 Task: Assign Person0000000101 as Assignee of Child Issue ChildIssue0000000501 of Issue Issue0000000251 in Backlog  in Scrum Project Project0000000051 in Jira. Assign Person0000000101 as Assignee of Child Issue ChildIssue0000000502 of Issue Issue0000000251 in Backlog  in Scrum Project Project0000000051 in Jira. Assign Person0000000101 as Assignee of Child Issue ChildIssue0000000503 of Issue Issue0000000252 in Backlog  in Scrum Project Project0000000051 in Jira. Assign Person0000000101 as Assignee of Child Issue ChildIssue0000000504 of Issue Issue0000000252 in Backlog  in Scrum Project Project0000000051 in Jira. Assign Person0000000101 as Assignee of Child Issue ChildIssue0000000505 of Issue Issue0000000253 in Backlog  in Scrum Project Project0000000051 in Jira
Action: Mouse moved to (223, 76)
Screenshot: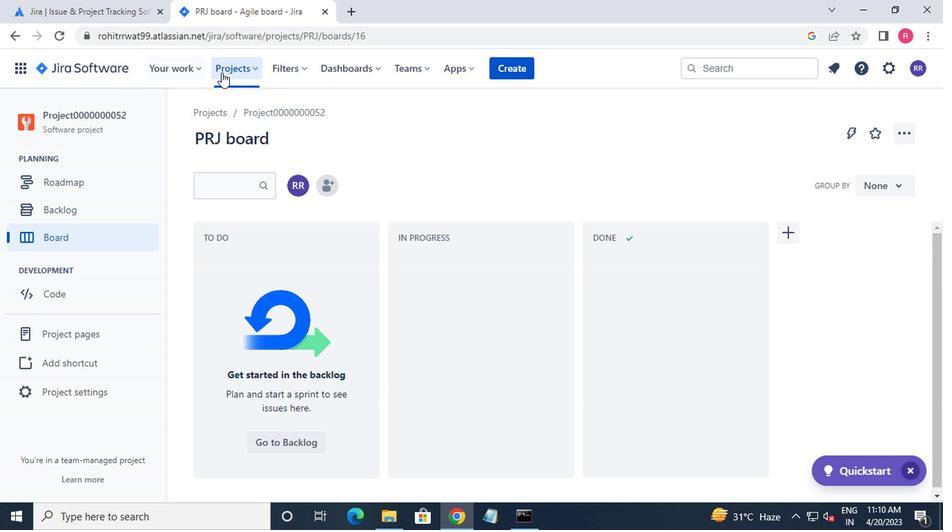 
Action: Mouse pressed left at (223, 76)
Screenshot: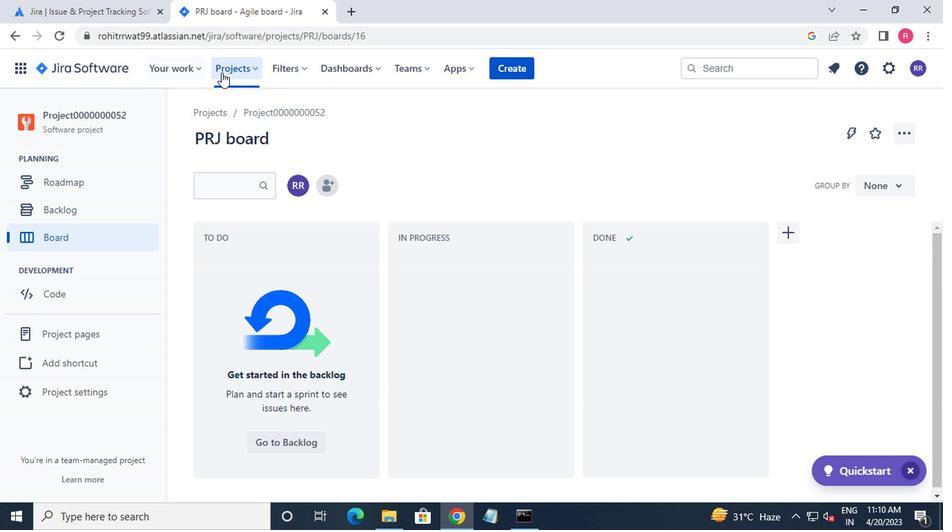 
Action: Mouse moved to (284, 163)
Screenshot: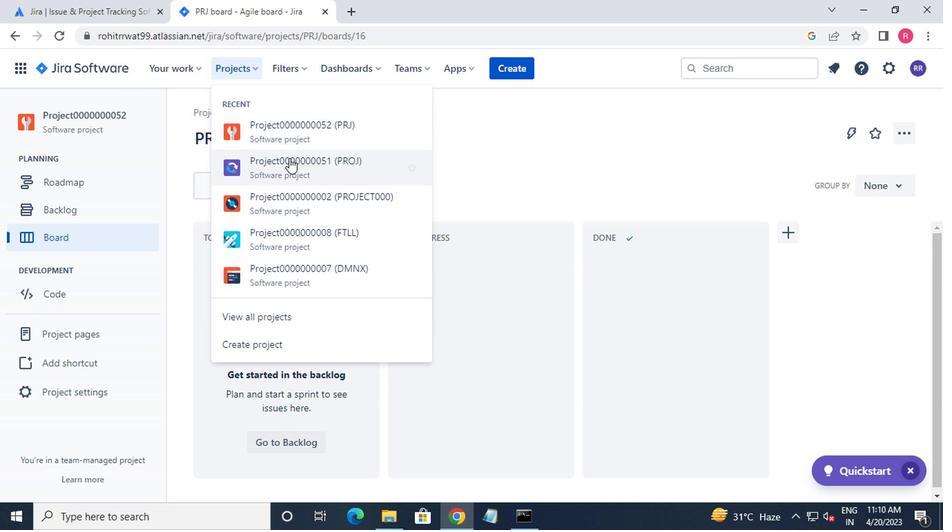
Action: Mouse pressed left at (284, 163)
Screenshot: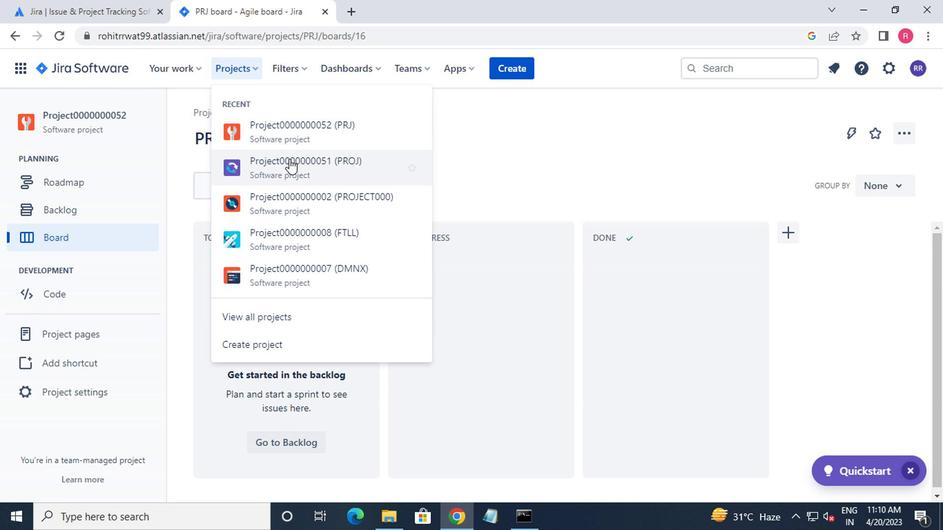 
Action: Mouse moved to (86, 204)
Screenshot: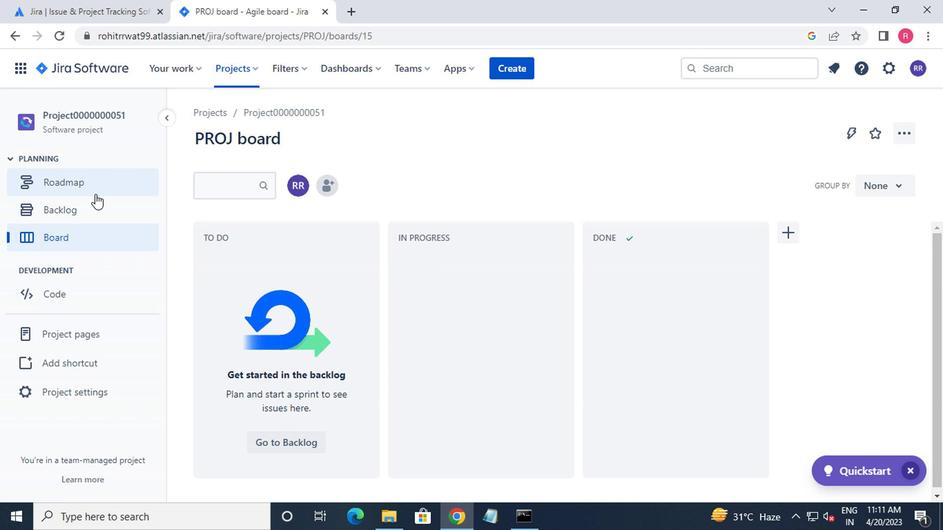 
Action: Mouse pressed left at (86, 204)
Screenshot: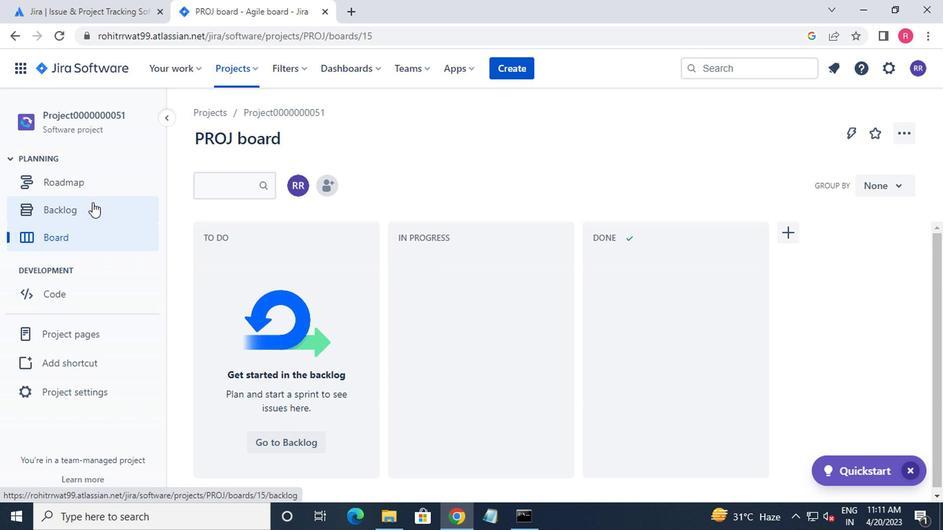 
Action: Mouse moved to (231, 271)
Screenshot: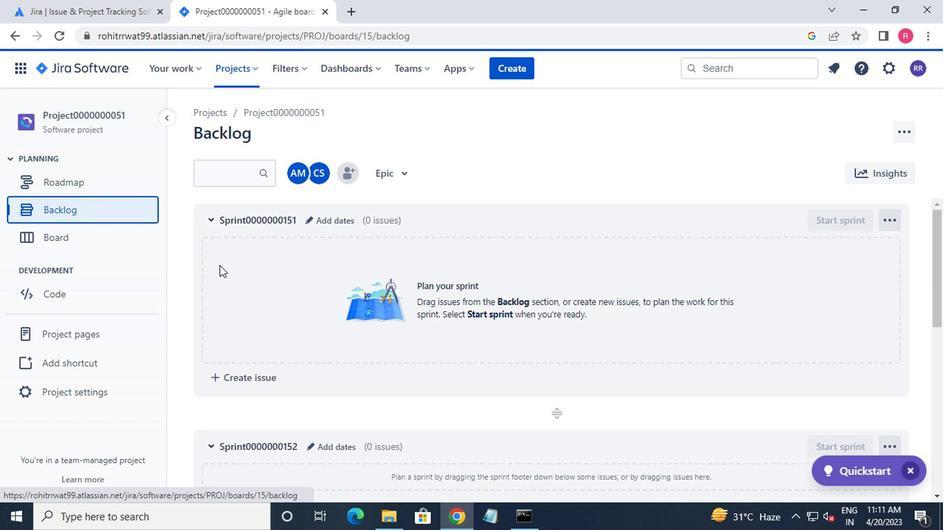 
Action: Mouse scrolled (231, 270) with delta (0, 0)
Screenshot: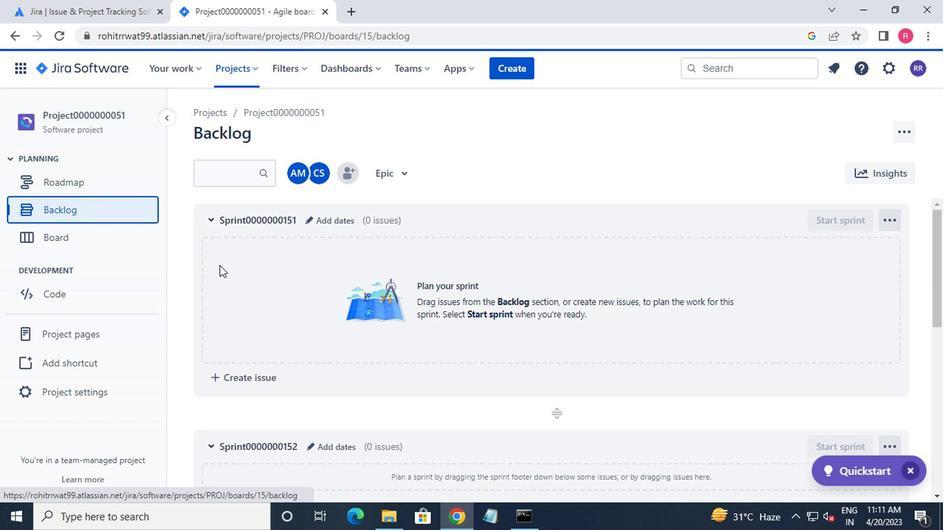 
Action: Mouse moved to (238, 274)
Screenshot: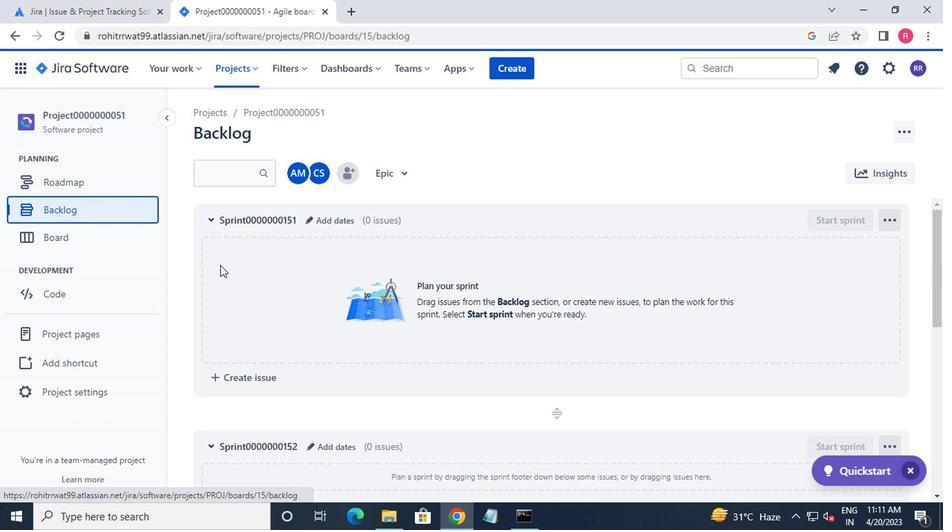 
Action: Mouse scrolled (238, 273) with delta (0, 0)
Screenshot: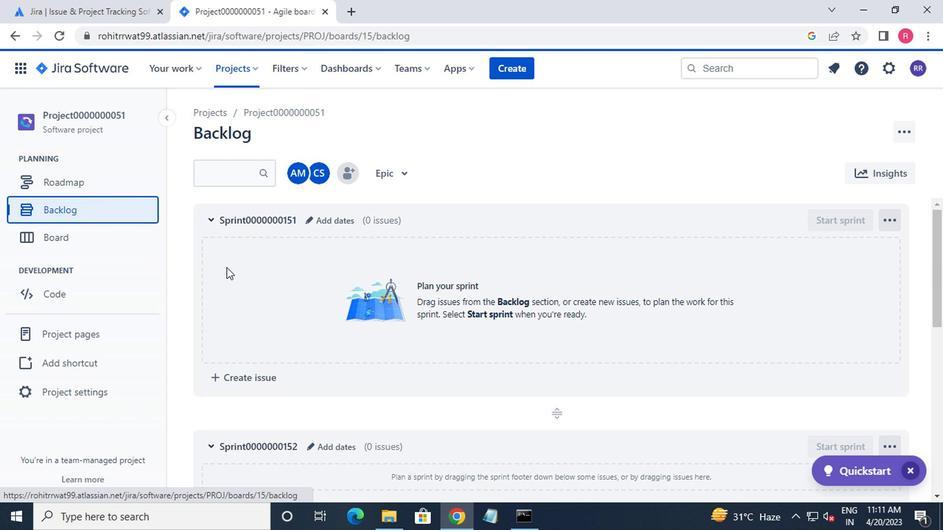 
Action: Mouse moved to (249, 276)
Screenshot: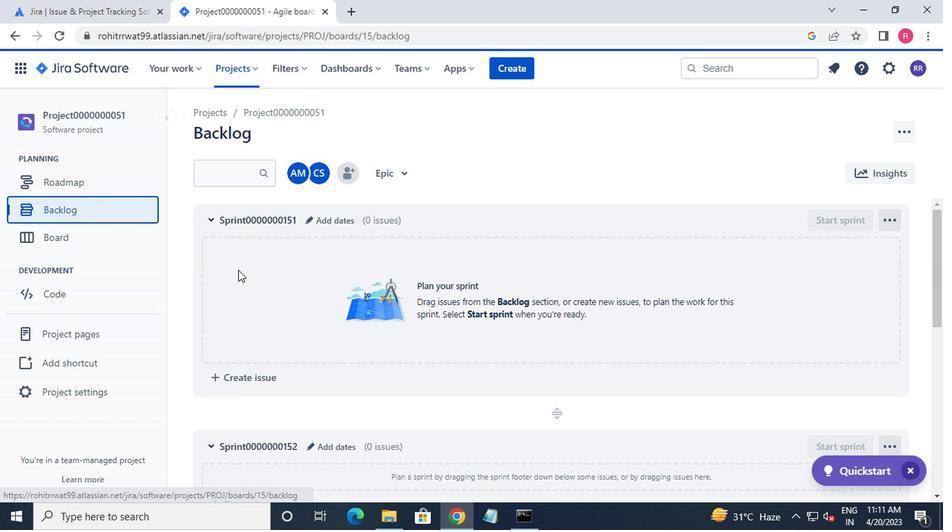 
Action: Mouse scrolled (249, 276) with delta (0, 0)
Screenshot: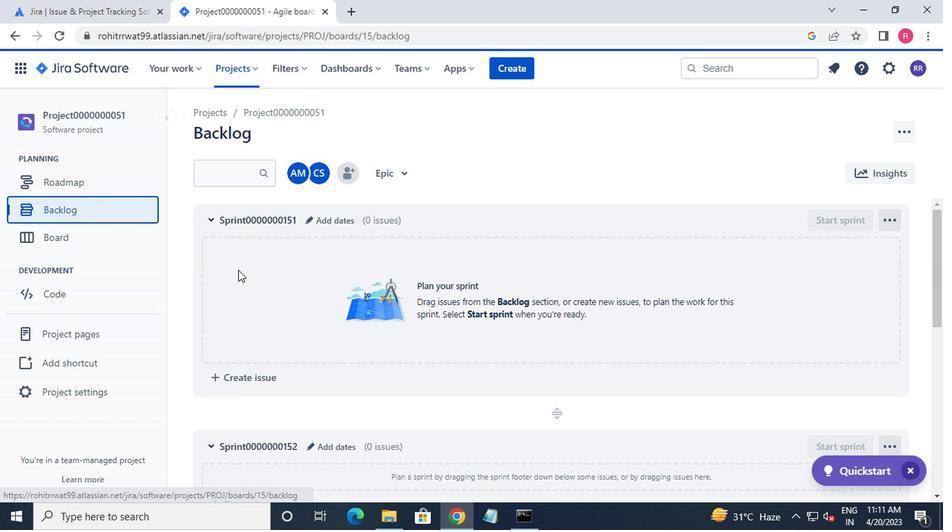 
Action: Mouse moved to (309, 273)
Screenshot: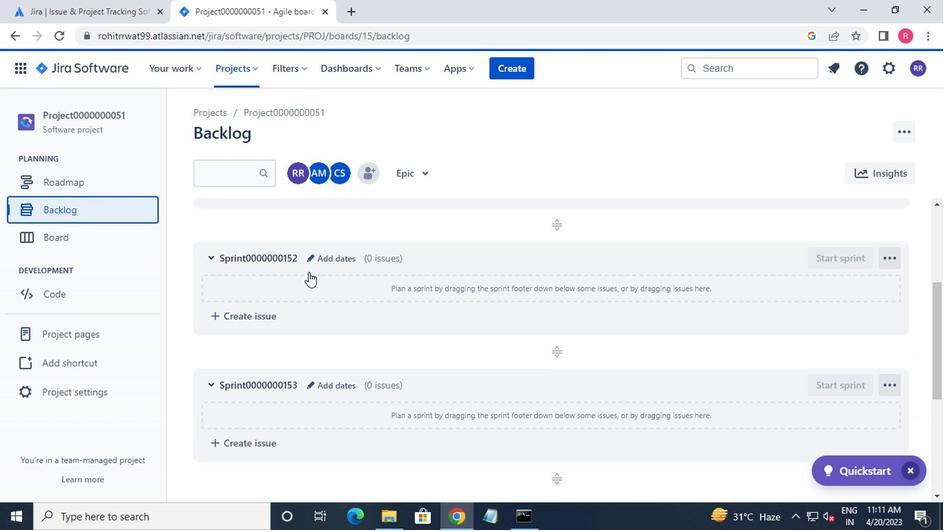 
Action: Mouse scrolled (309, 272) with delta (0, 0)
Screenshot: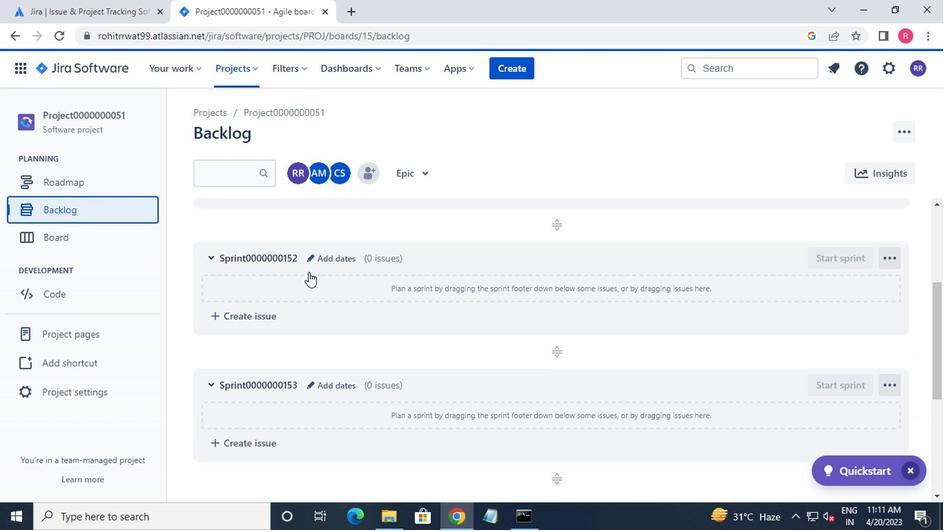 
Action: Mouse moved to (310, 273)
Screenshot: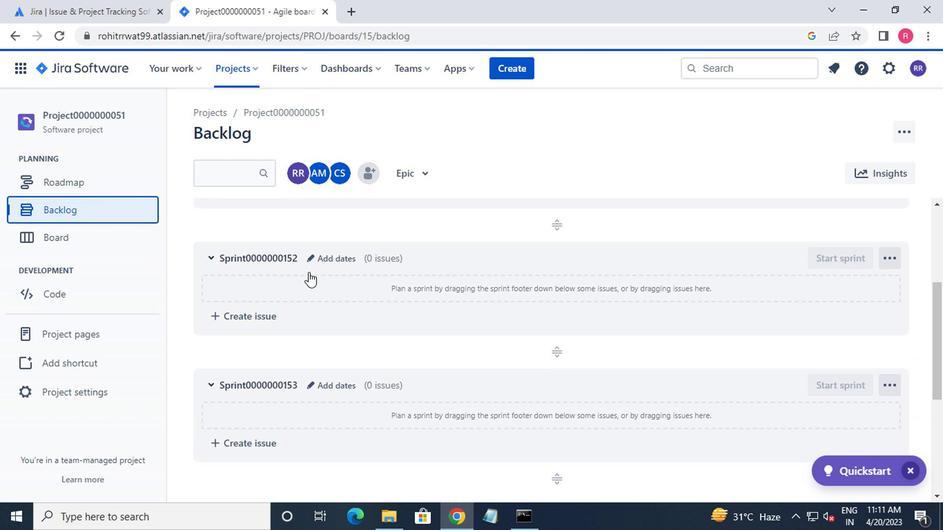 
Action: Mouse scrolled (310, 272) with delta (0, 0)
Screenshot: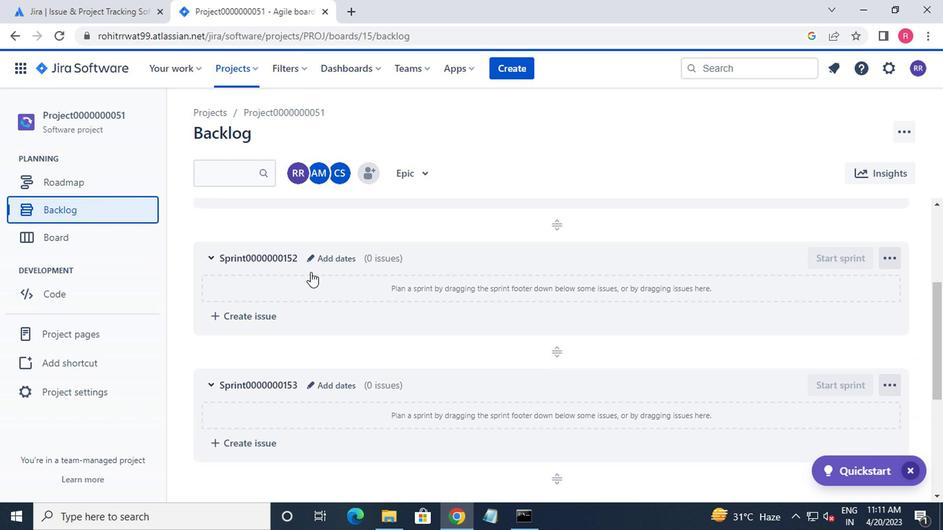 
Action: Mouse moved to (311, 273)
Screenshot: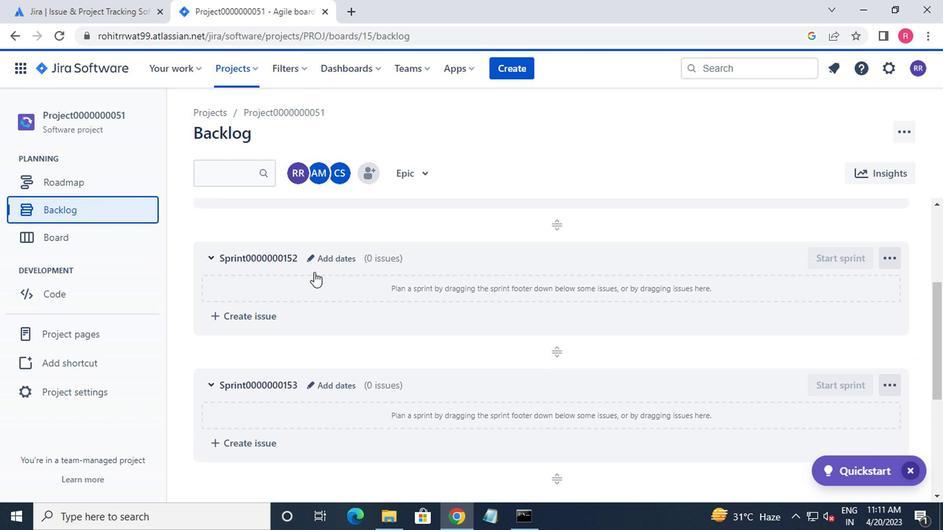 
Action: Mouse scrolled (311, 272) with delta (0, 0)
Screenshot: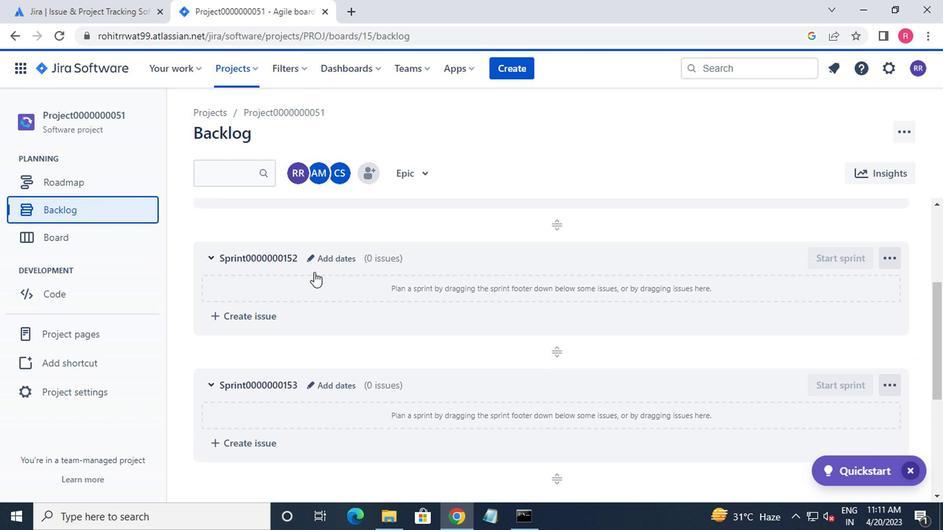 
Action: Mouse moved to (315, 275)
Screenshot: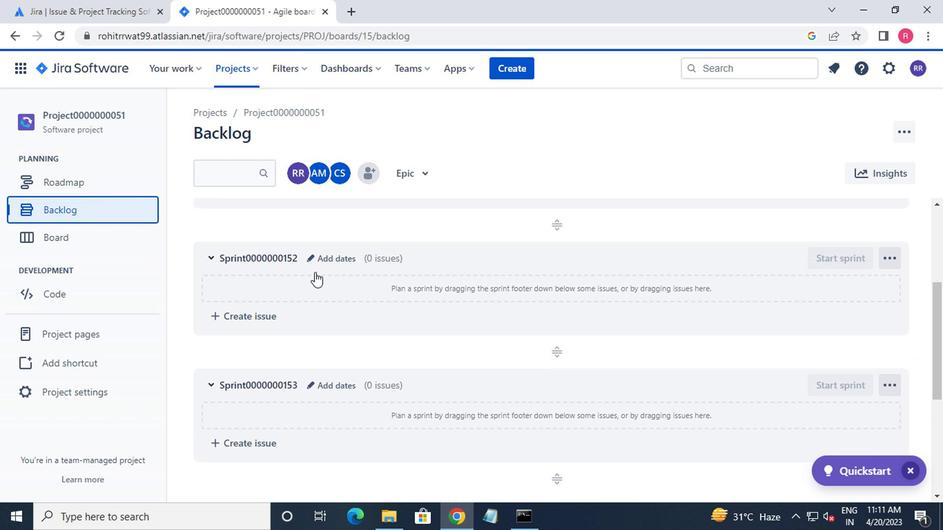 
Action: Mouse scrolled (315, 274) with delta (0, 0)
Screenshot: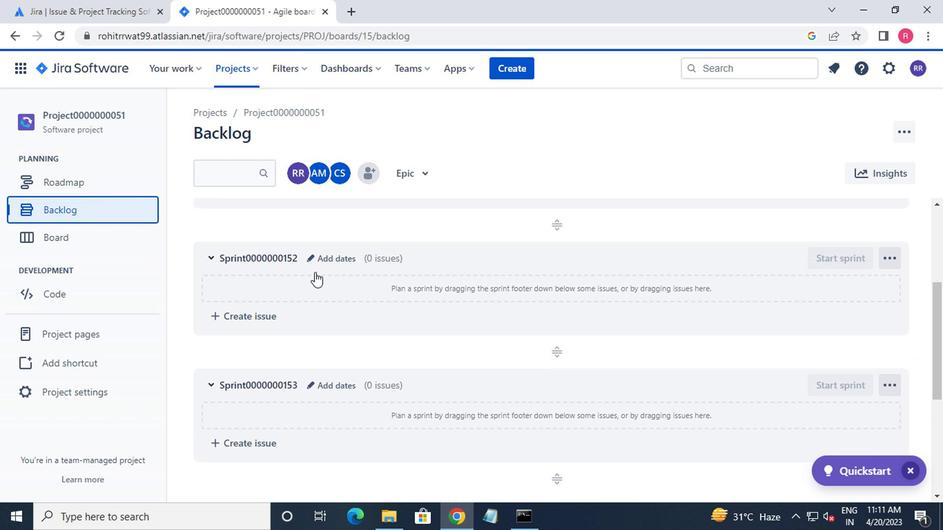
Action: Mouse moved to (317, 275)
Screenshot: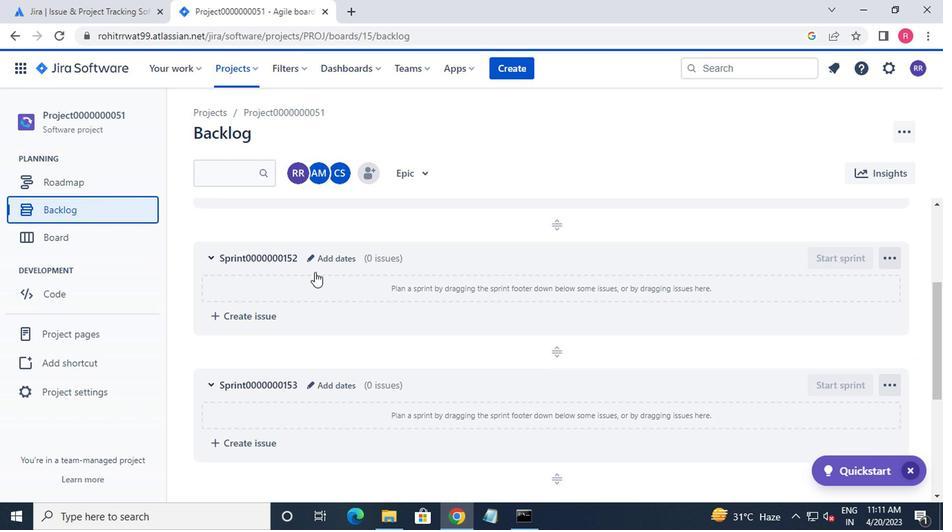 
Action: Mouse scrolled (317, 274) with delta (0, 0)
Screenshot: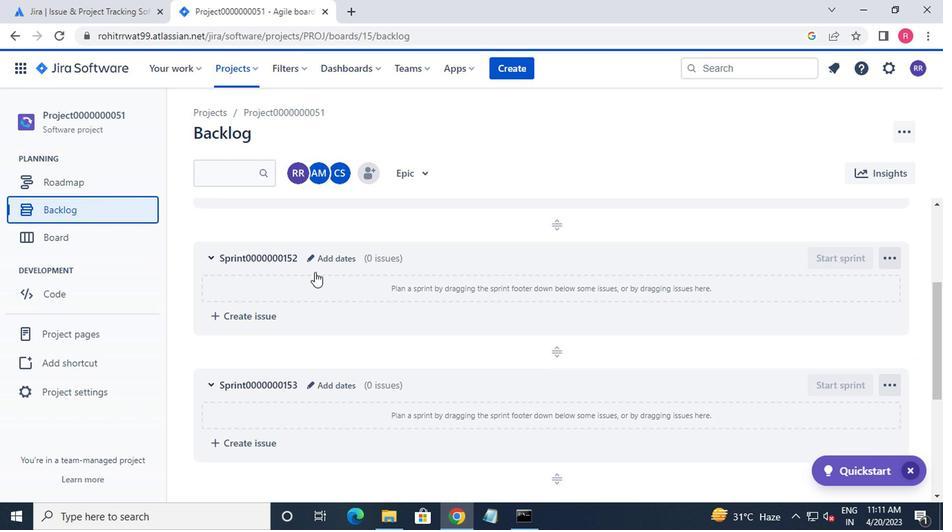 
Action: Mouse moved to (331, 271)
Screenshot: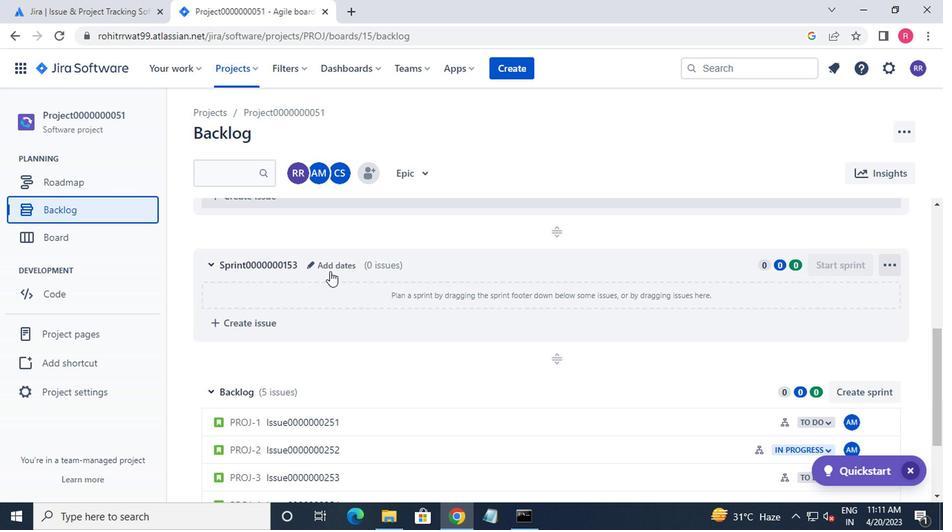 
Action: Mouse scrolled (331, 270) with delta (0, 0)
Screenshot: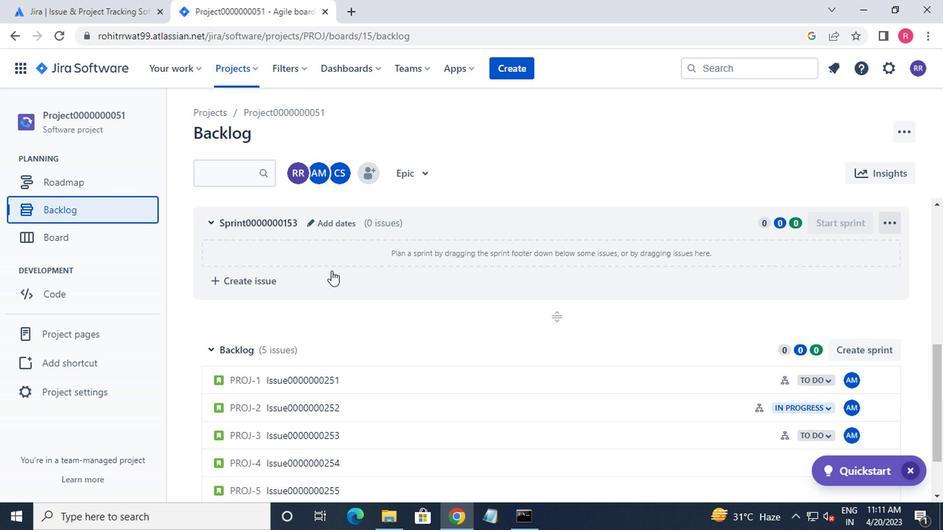 
Action: Mouse moved to (333, 271)
Screenshot: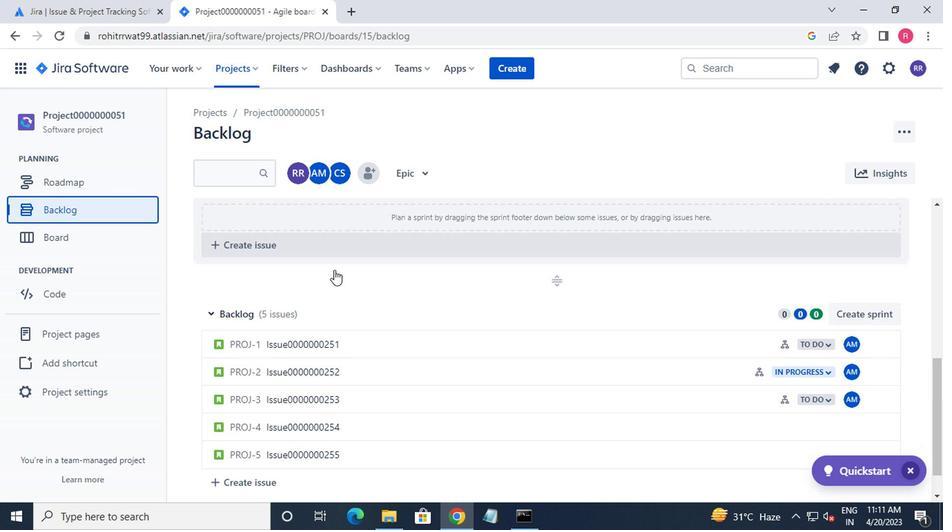 
Action: Mouse scrolled (333, 270) with delta (0, 0)
Screenshot: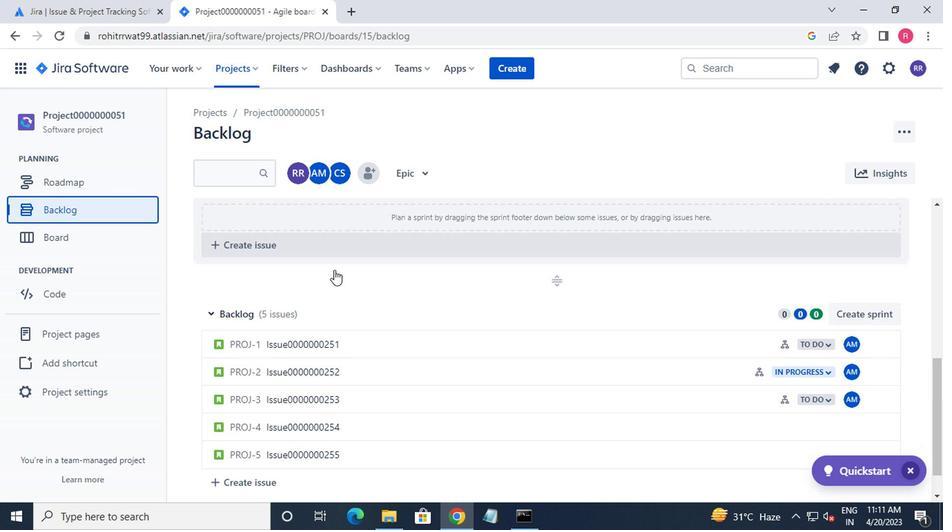 
Action: Mouse moved to (334, 272)
Screenshot: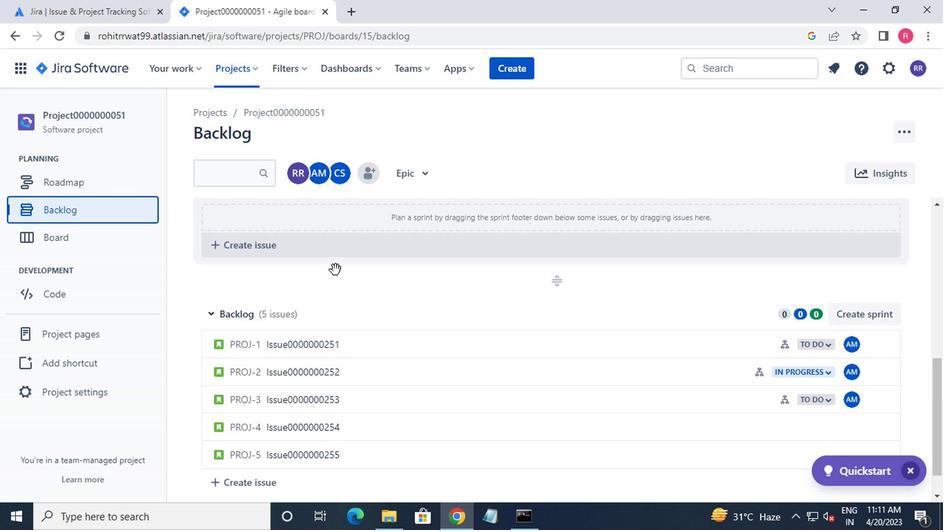 
Action: Mouse scrolled (334, 272) with delta (0, 0)
Screenshot: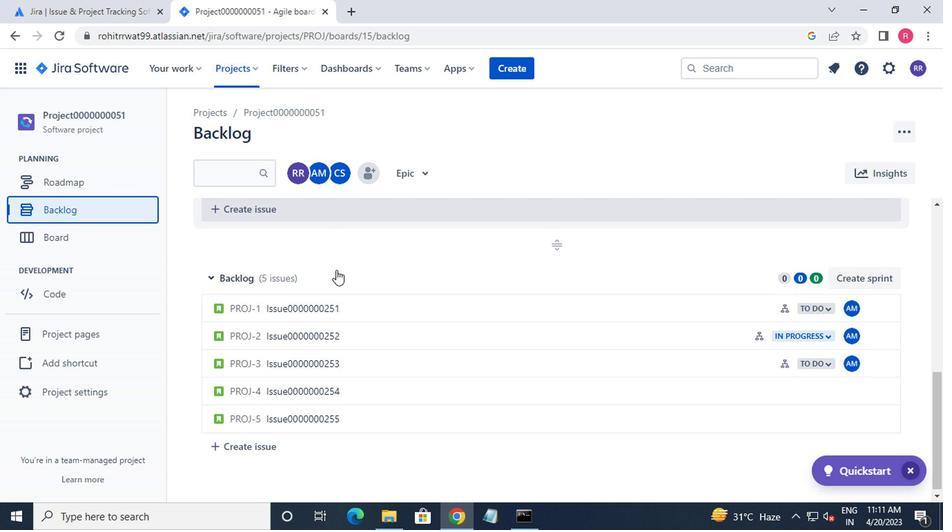 
Action: Mouse moved to (634, 310)
Screenshot: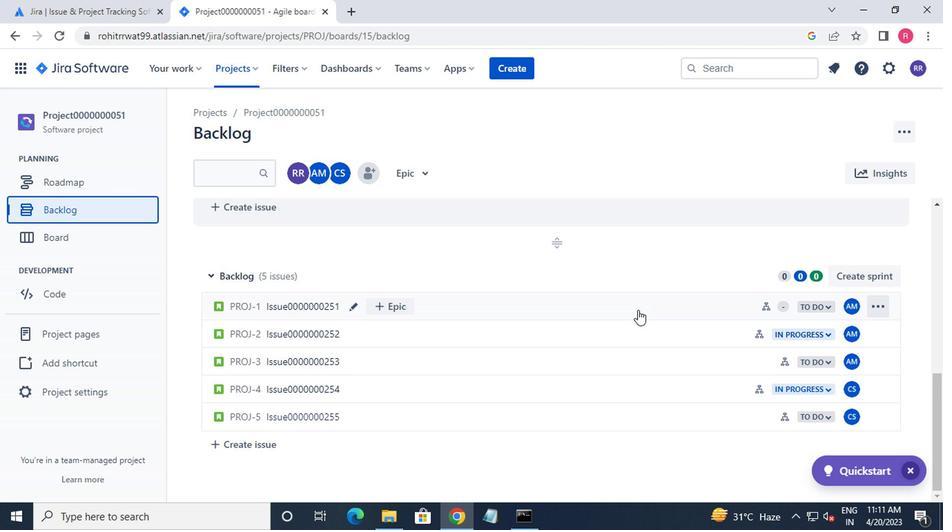 
Action: Mouse pressed left at (634, 310)
Screenshot: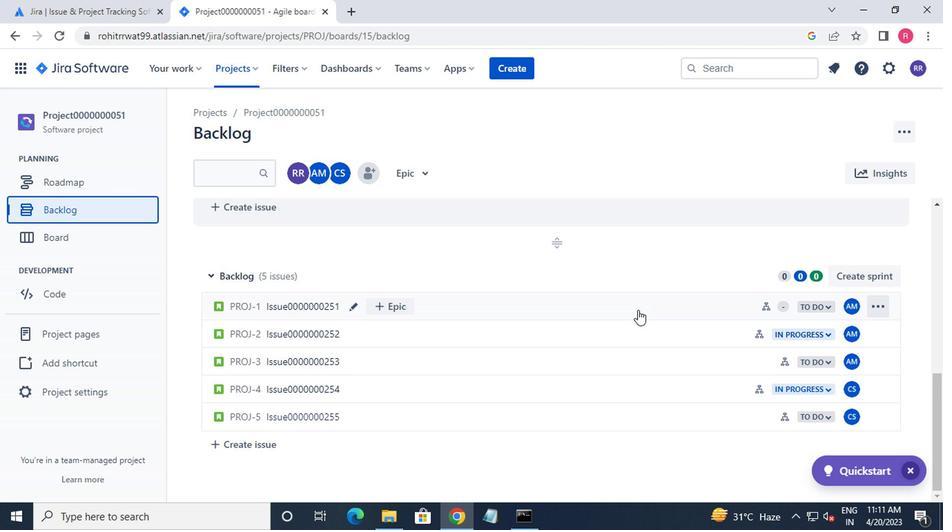 
Action: Mouse moved to (699, 282)
Screenshot: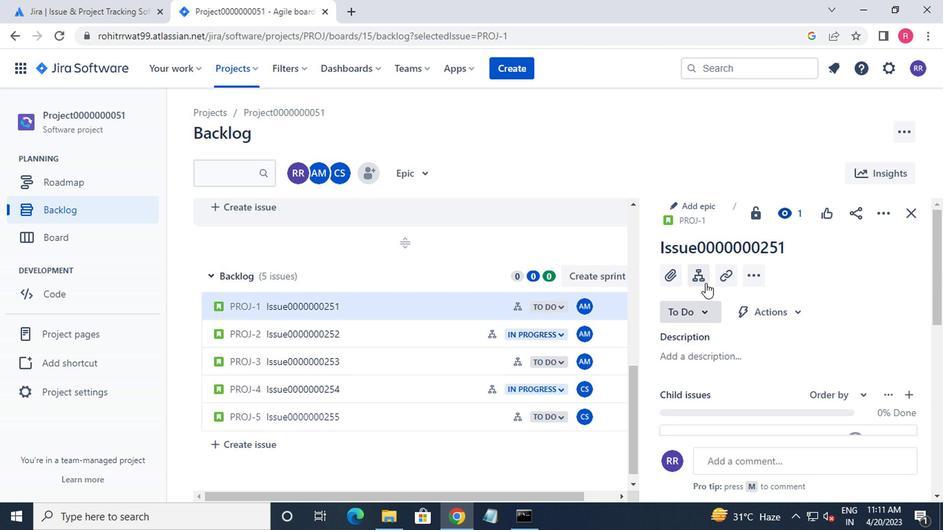 
Action: Mouse pressed left at (699, 282)
Screenshot: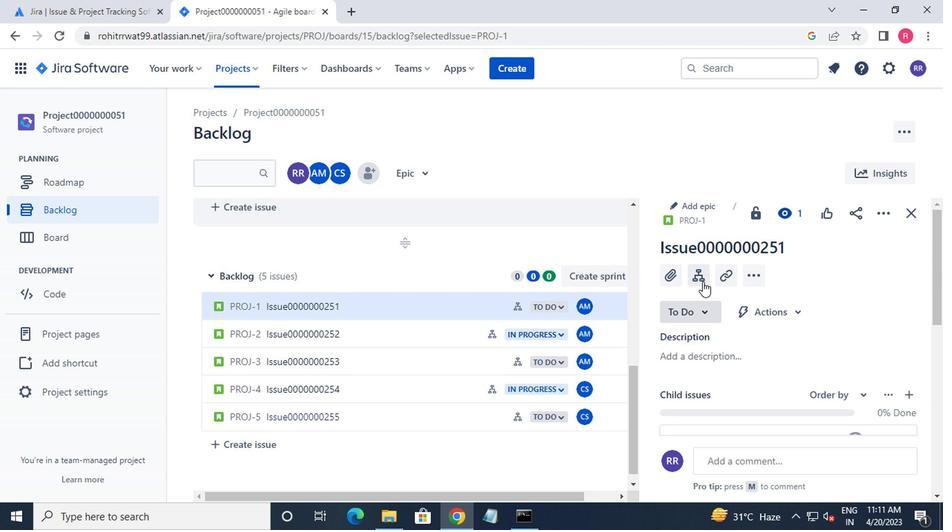 
Action: Mouse moved to (860, 275)
Screenshot: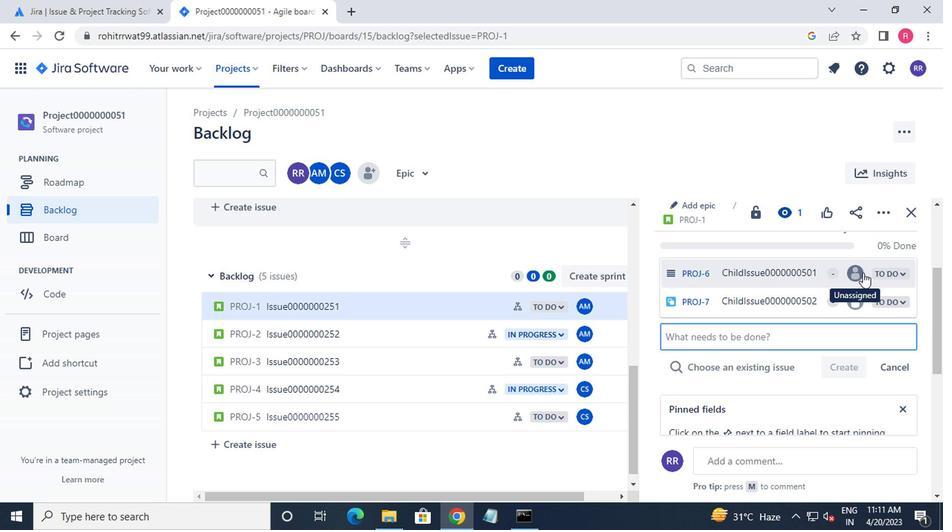 
Action: Mouse pressed left at (860, 275)
Screenshot: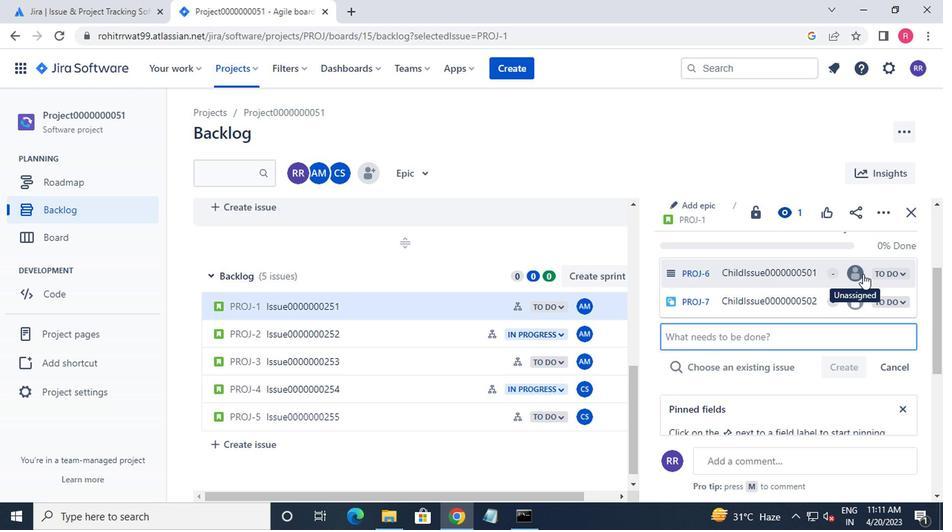 
Action: Mouse moved to (757, 306)
Screenshot: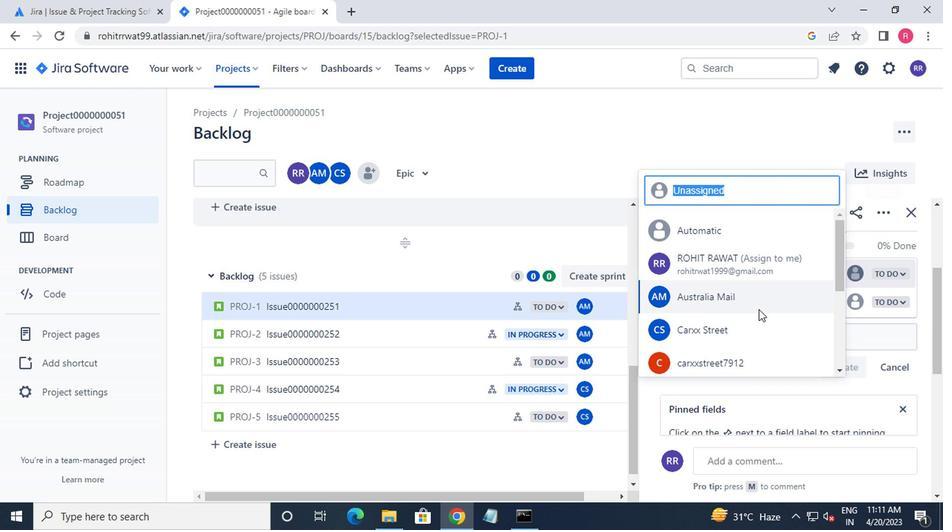 
Action: Mouse pressed left at (757, 306)
Screenshot: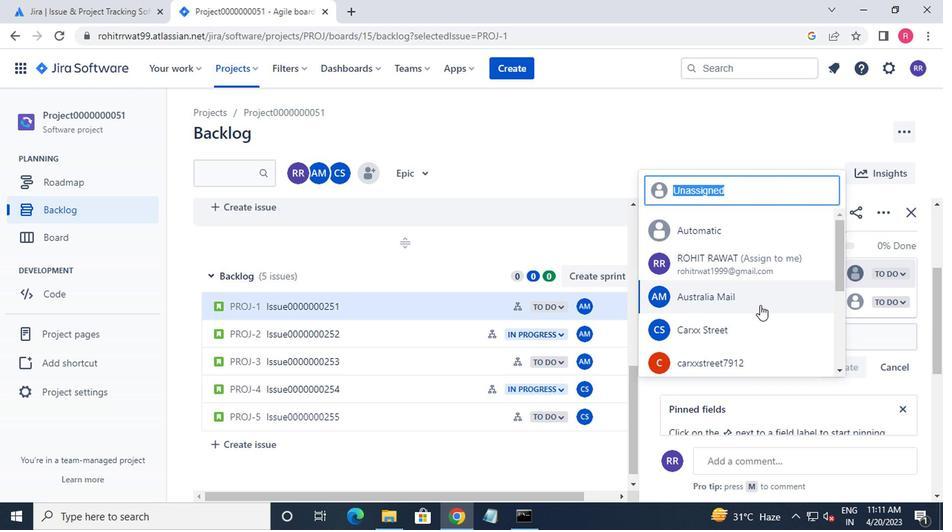 
Action: Mouse moved to (854, 308)
Screenshot: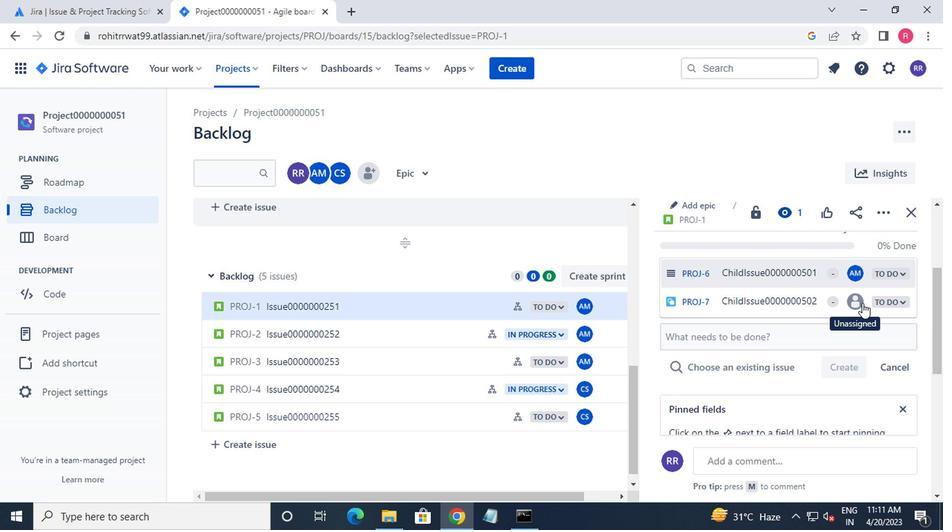 
Action: Mouse pressed left at (854, 308)
Screenshot: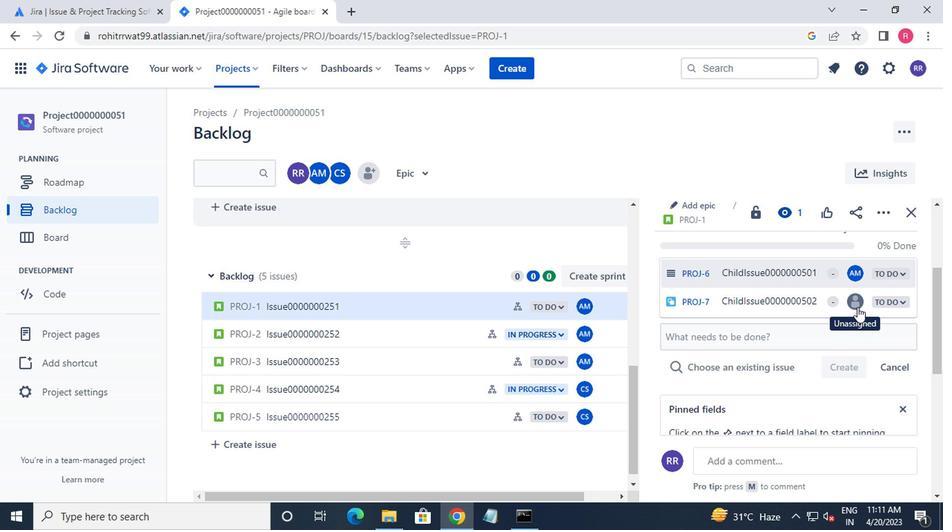 
Action: Mouse moved to (787, 325)
Screenshot: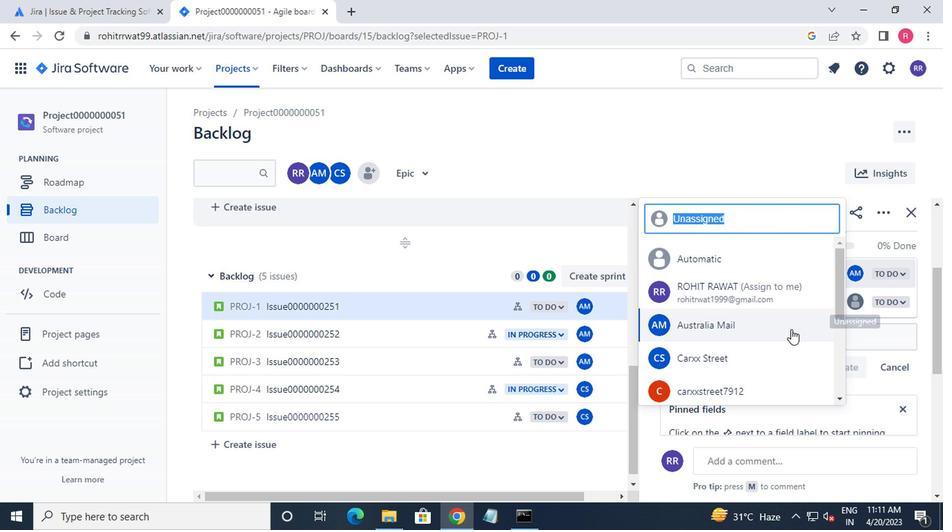 
Action: Mouse pressed left at (787, 325)
Screenshot: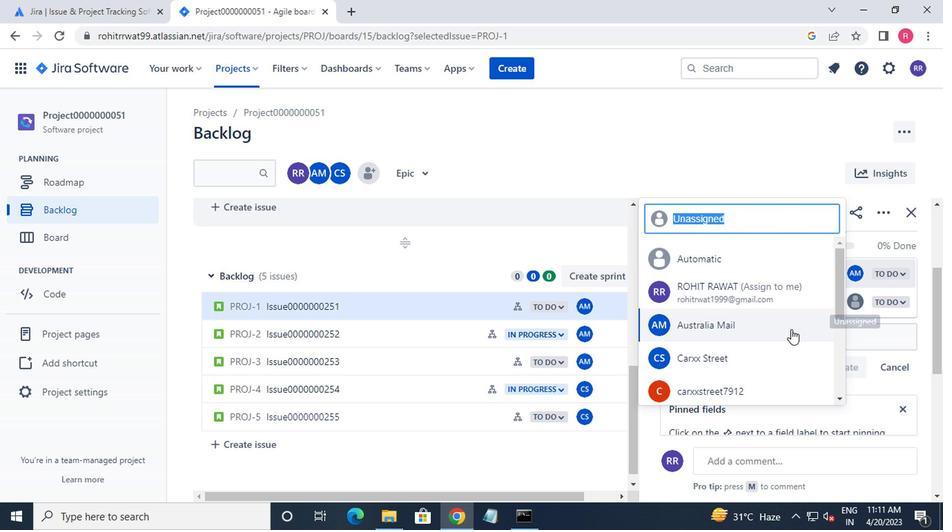 
Action: Mouse moved to (441, 336)
Screenshot: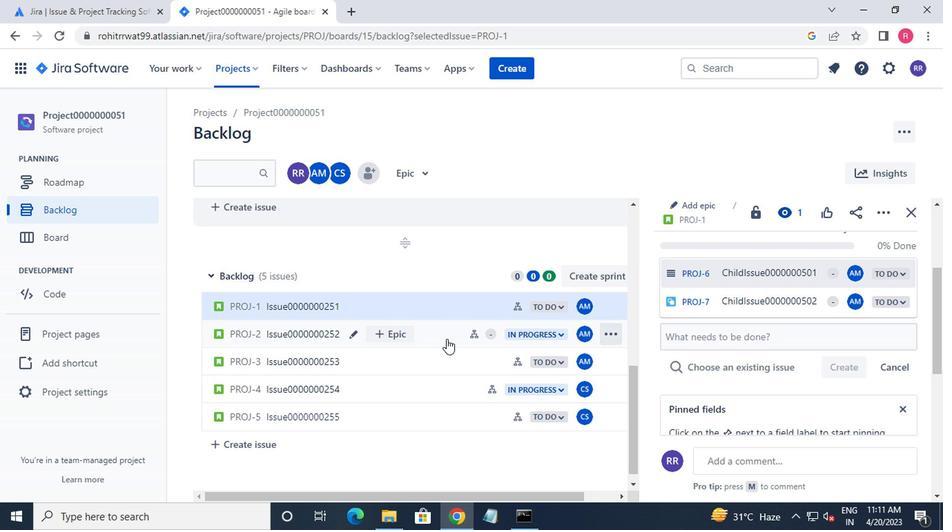 
Action: Mouse pressed left at (441, 336)
Screenshot: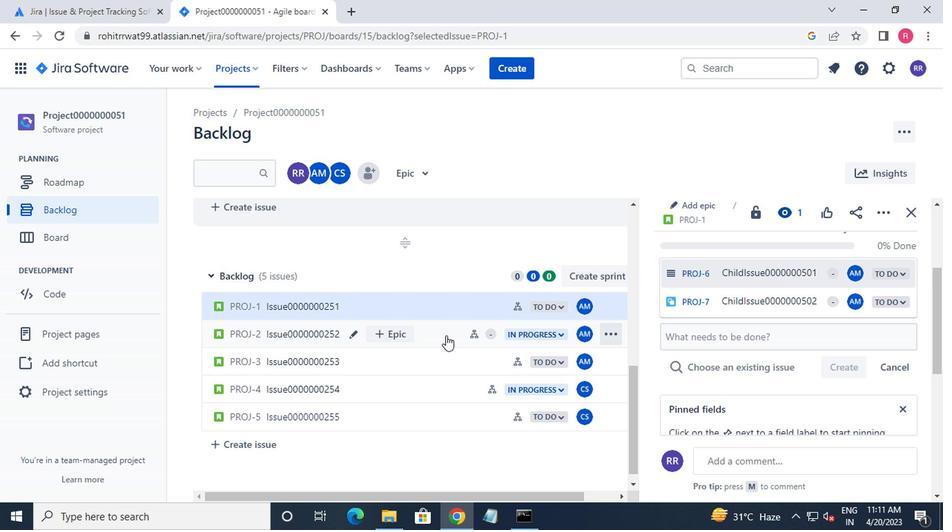 
Action: Mouse moved to (688, 278)
Screenshot: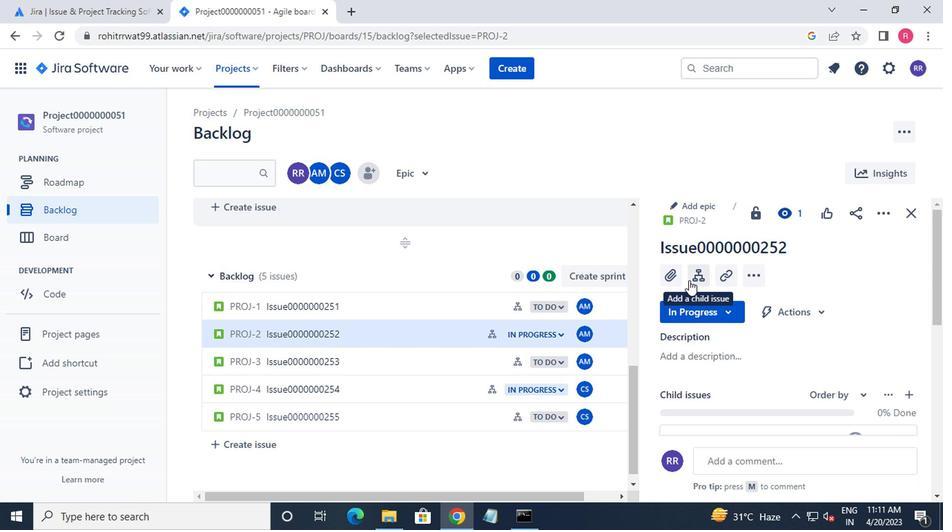 
Action: Mouse pressed left at (688, 278)
Screenshot: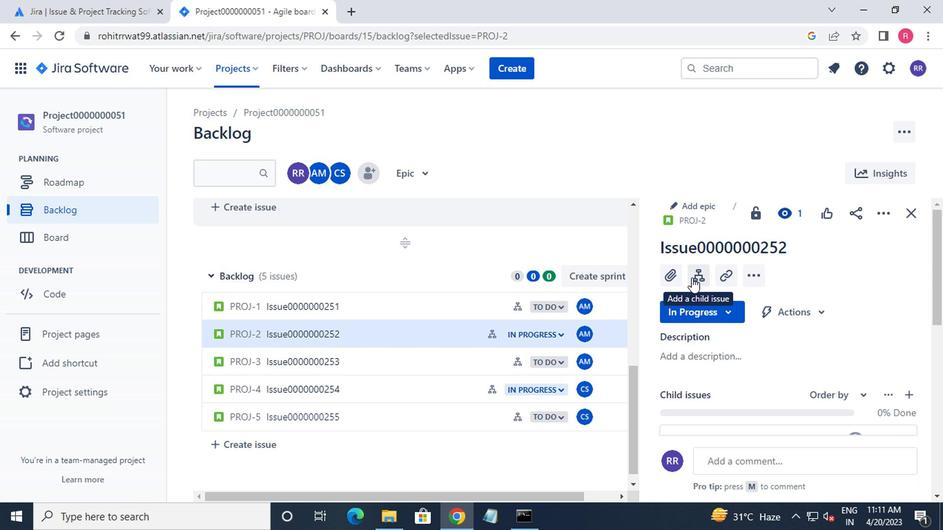 
Action: Mouse moved to (857, 284)
Screenshot: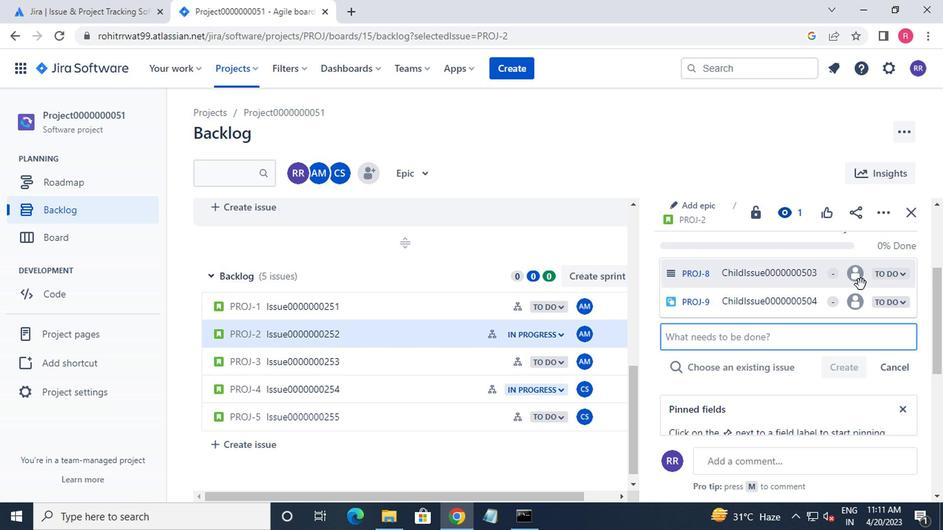 
Action: Mouse pressed left at (857, 284)
Screenshot: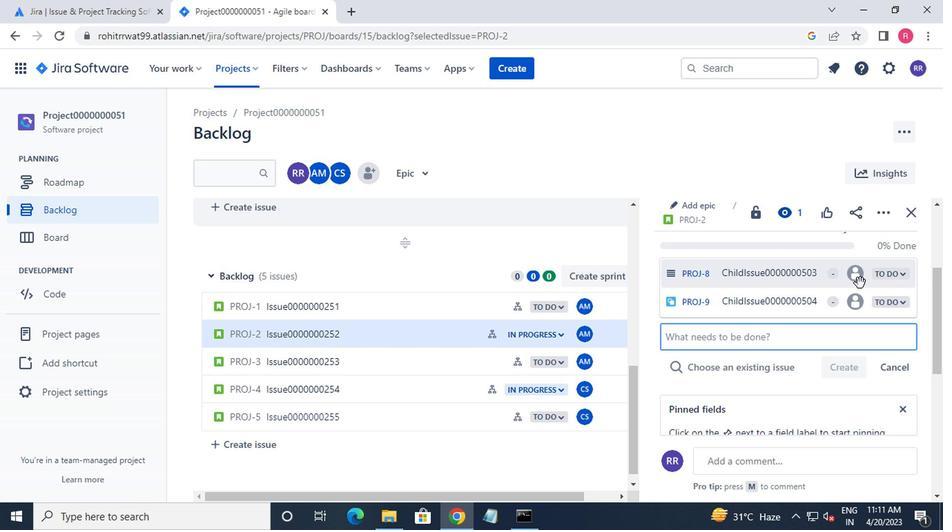 
Action: Mouse moved to (905, 218)
Screenshot: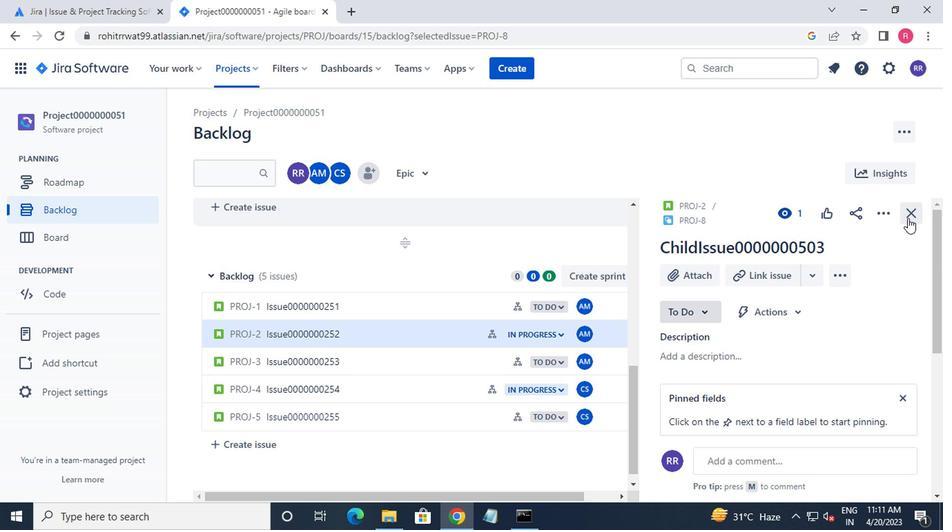 
Action: Mouse pressed left at (905, 218)
Screenshot: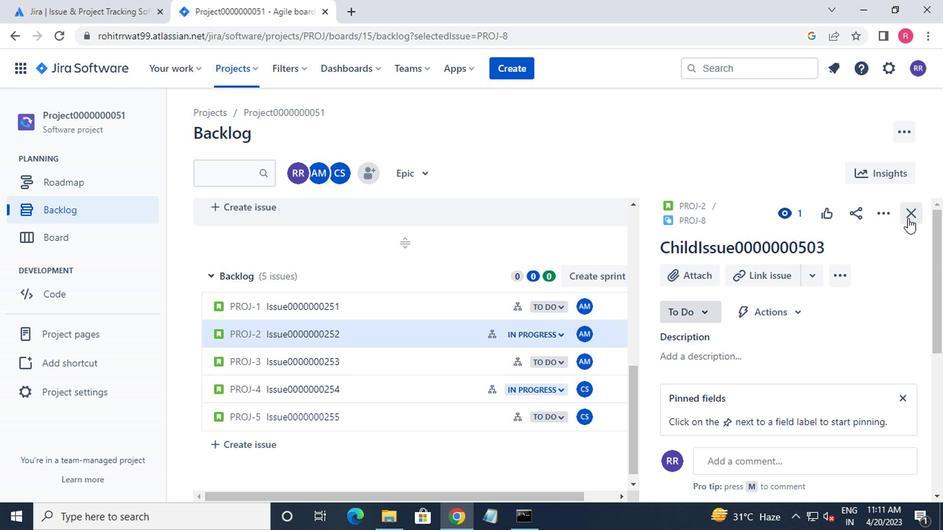 
Action: Mouse moved to (497, 333)
Screenshot: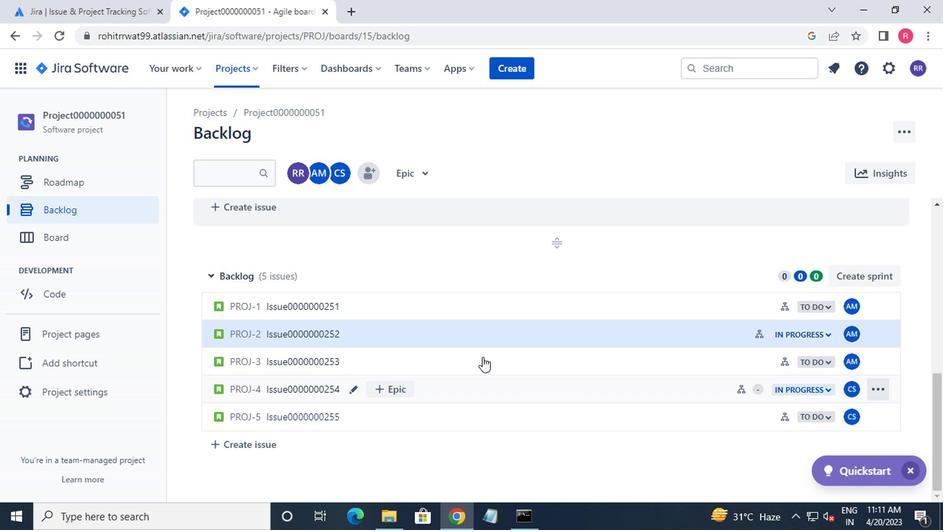 
Action: Mouse pressed left at (497, 333)
Screenshot: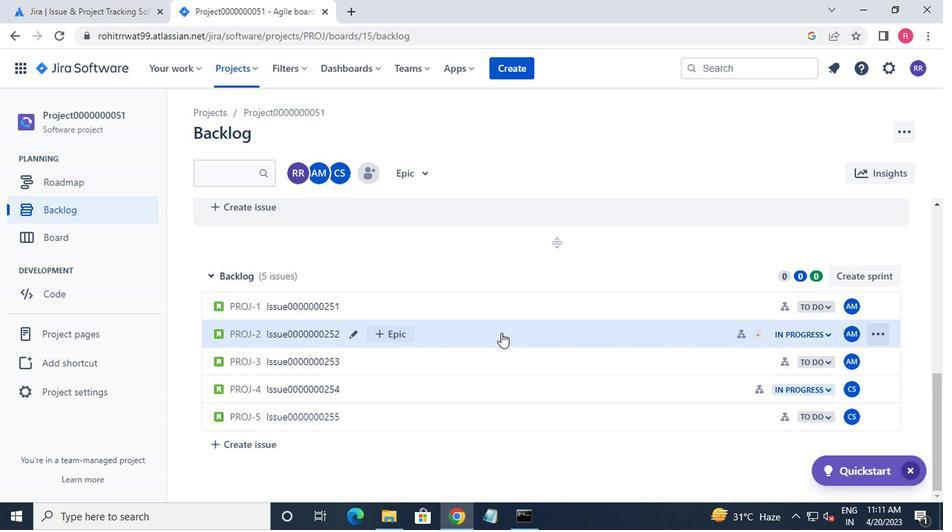 
Action: Mouse moved to (692, 278)
Screenshot: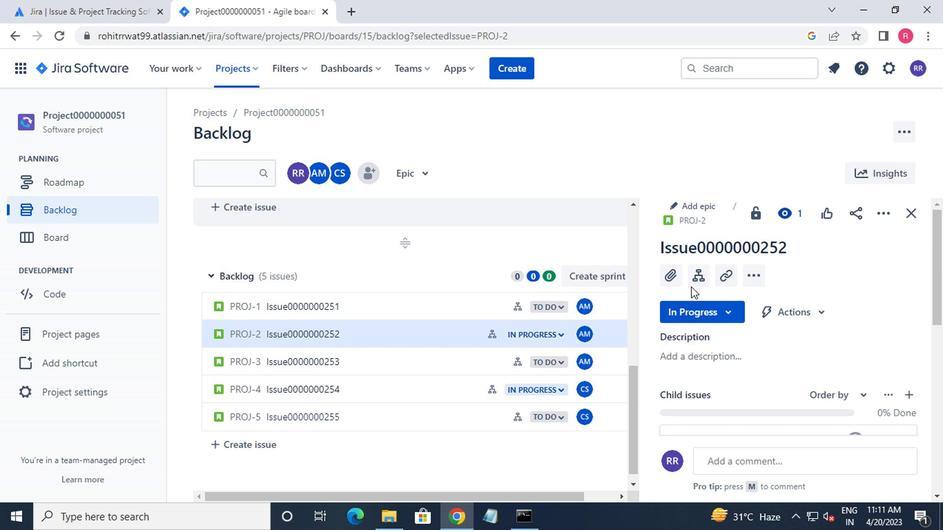 
Action: Mouse pressed left at (692, 278)
Screenshot: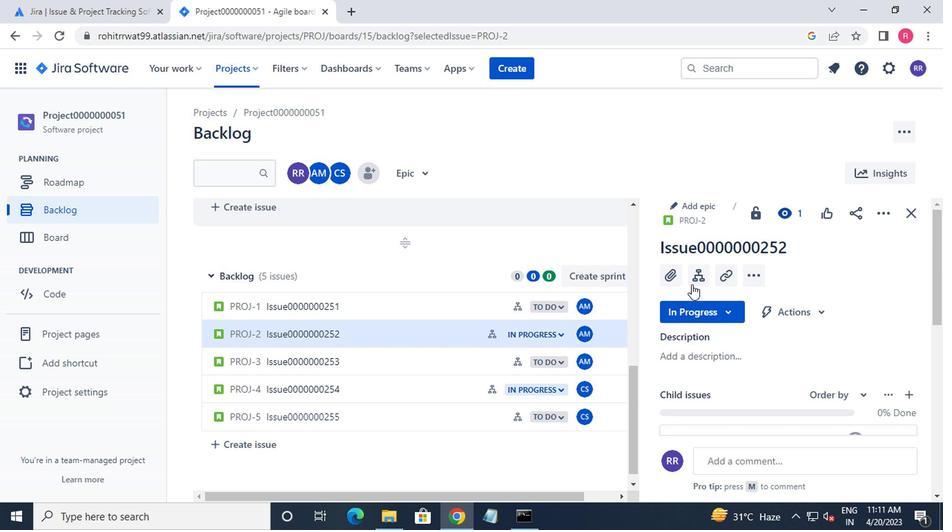 
Action: Mouse moved to (851, 283)
Screenshot: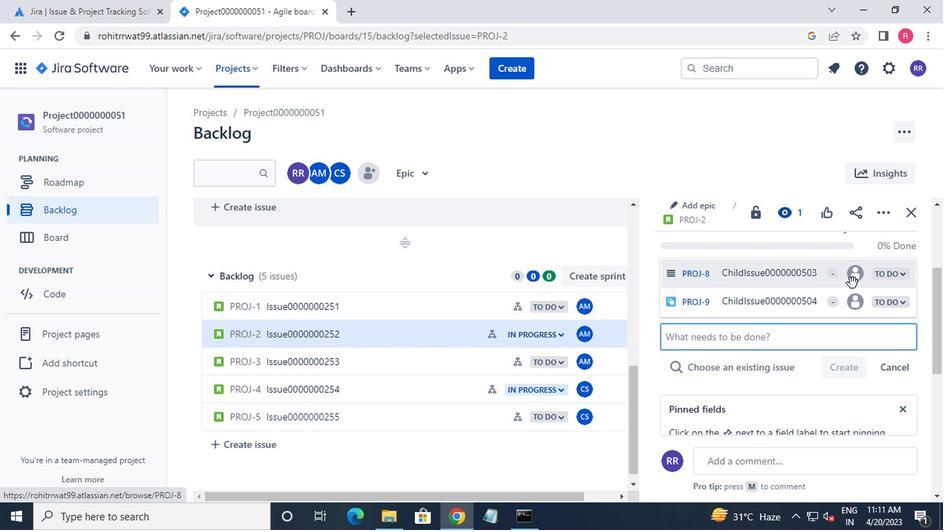 
Action: Mouse pressed left at (851, 283)
Screenshot: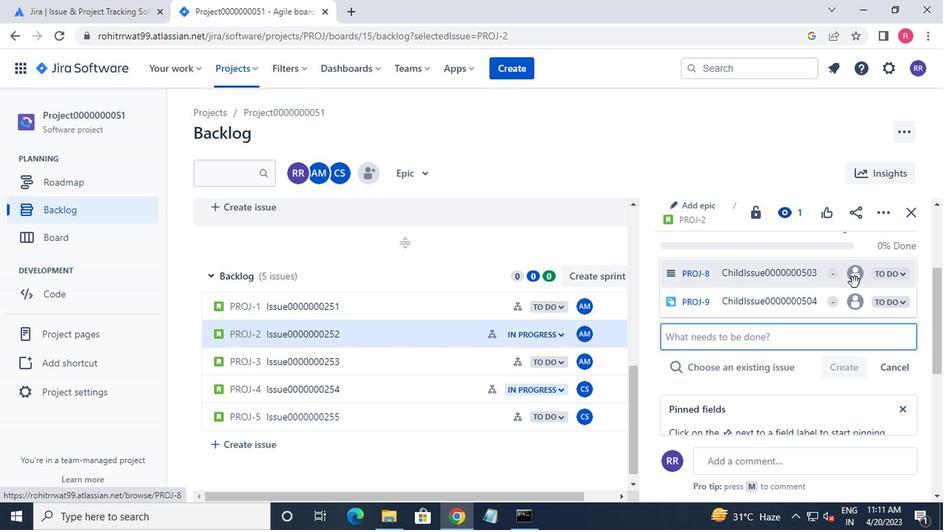 
Action: Mouse moved to (713, 302)
Screenshot: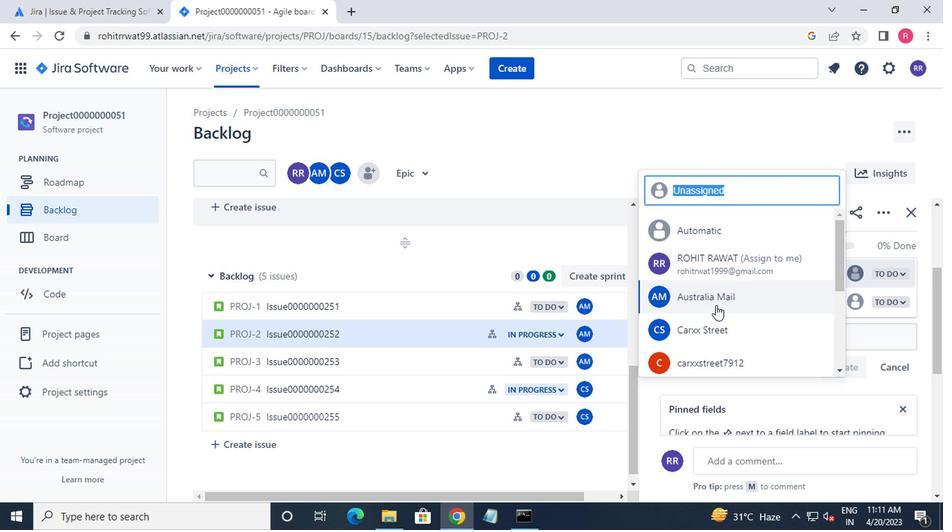 
Action: Mouse pressed left at (713, 302)
Screenshot: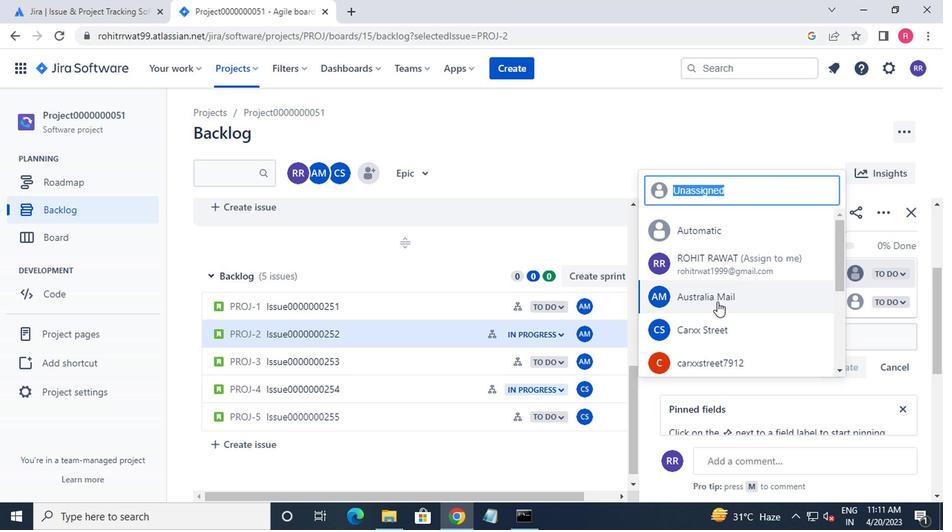 
Action: Mouse moved to (856, 312)
Screenshot: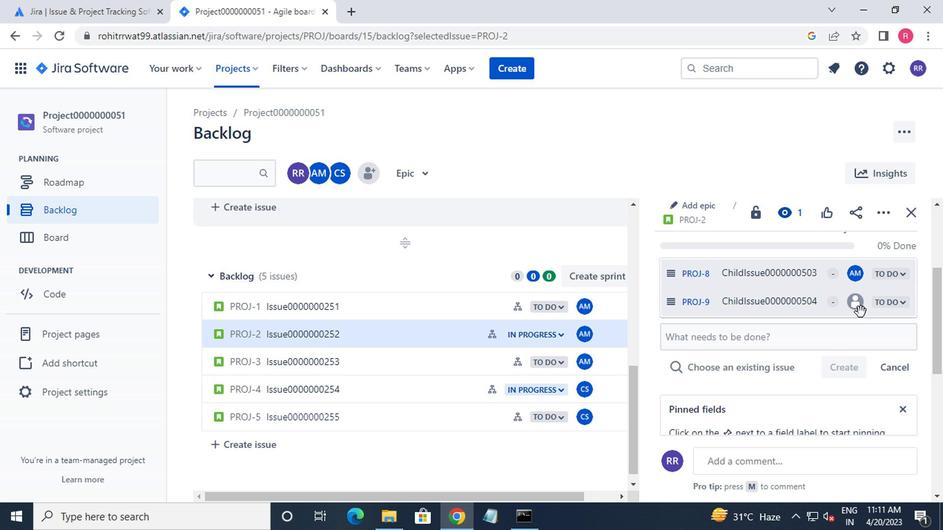
Action: Mouse pressed left at (856, 312)
Screenshot: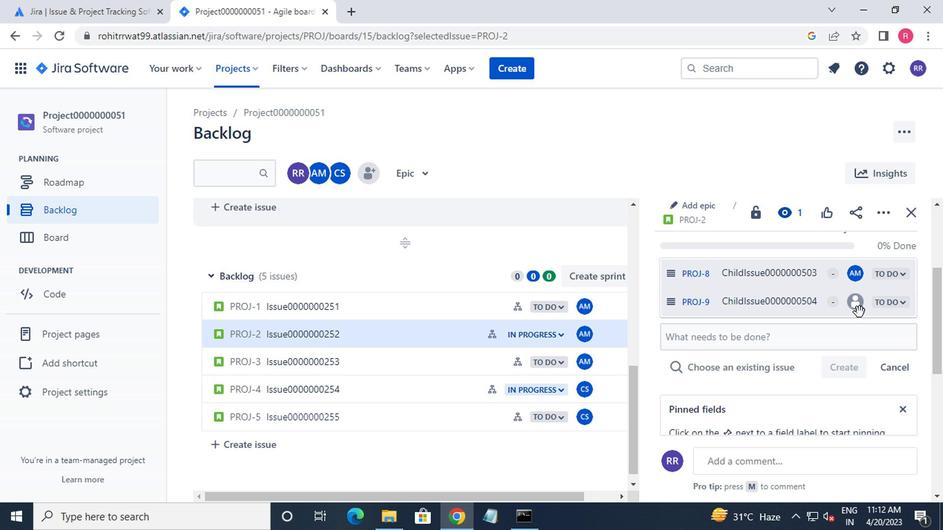 
Action: Mouse moved to (453, 338)
Screenshot: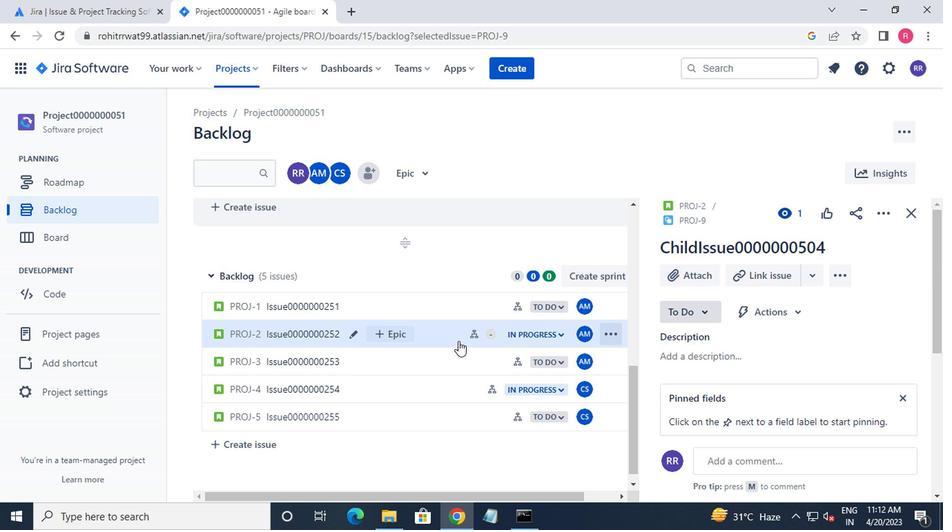 
Action: Mouse pressed left at (453, 338)
Screenshot: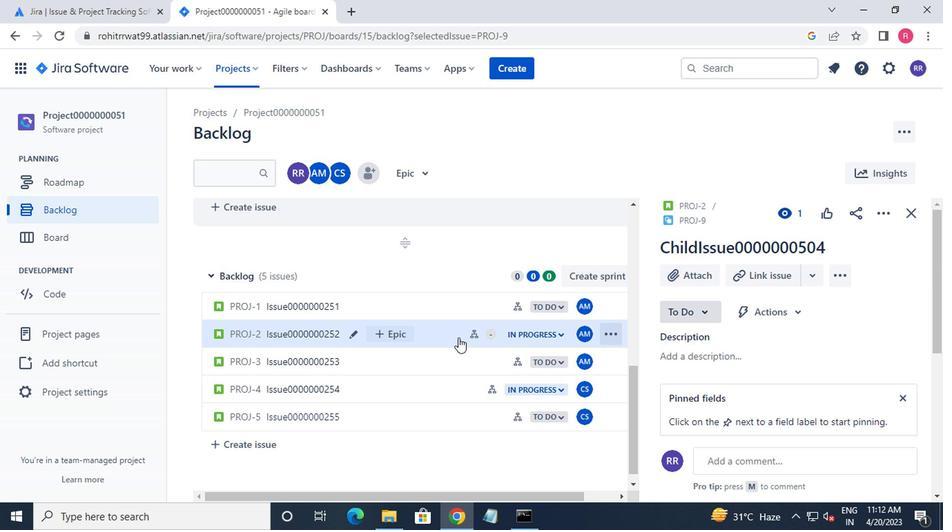 
Action: Mouse moved to (684, 278)
Screenshot: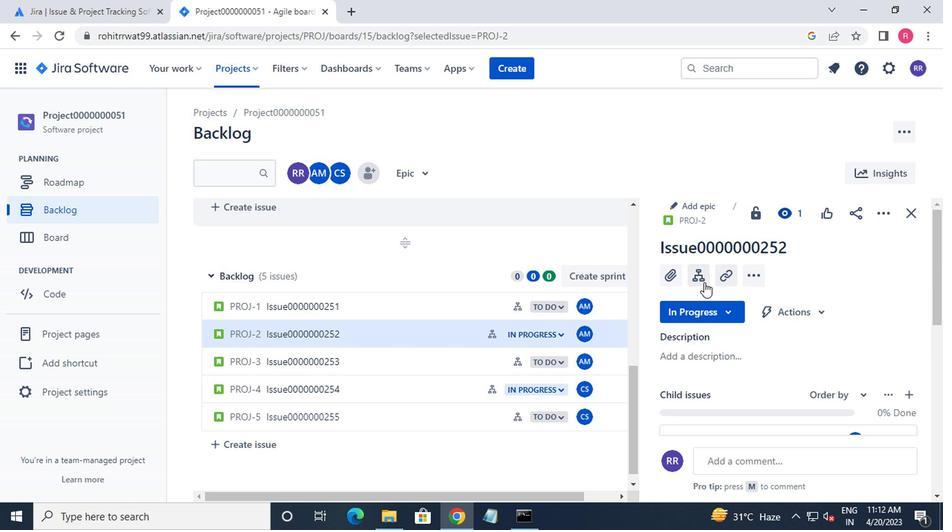 
Action: Mouse pressed left at (684, 278)
Screenshot: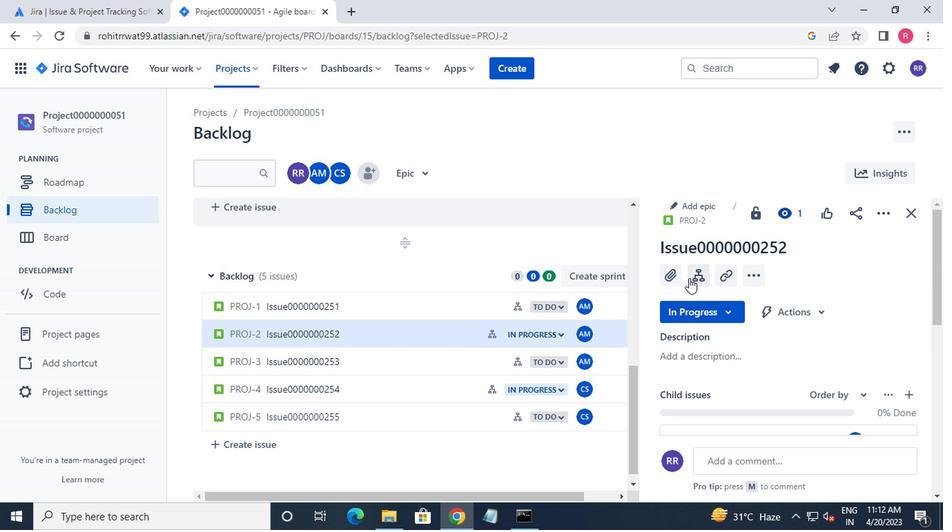 
Action: Mouse moved to (859, 302)
Screenshot: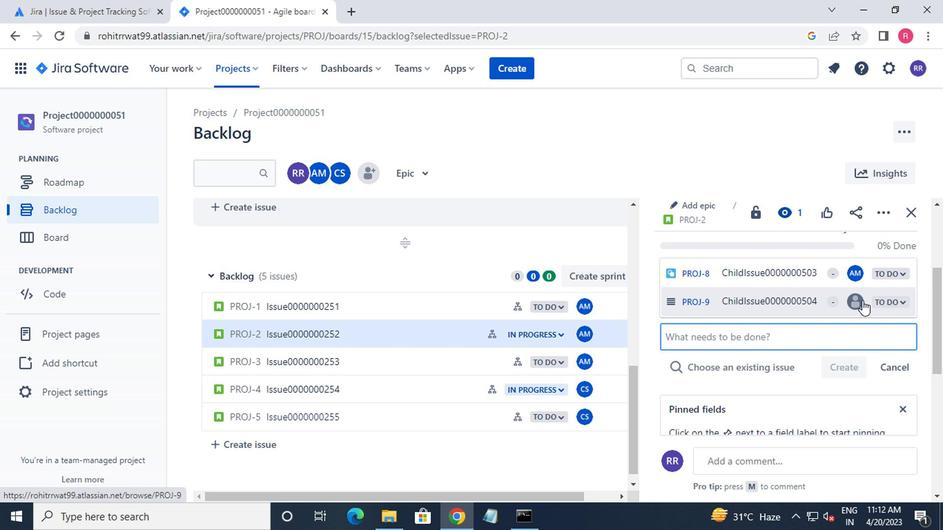 
Action: Mouse pressed left at (859, 302)
Screenshot: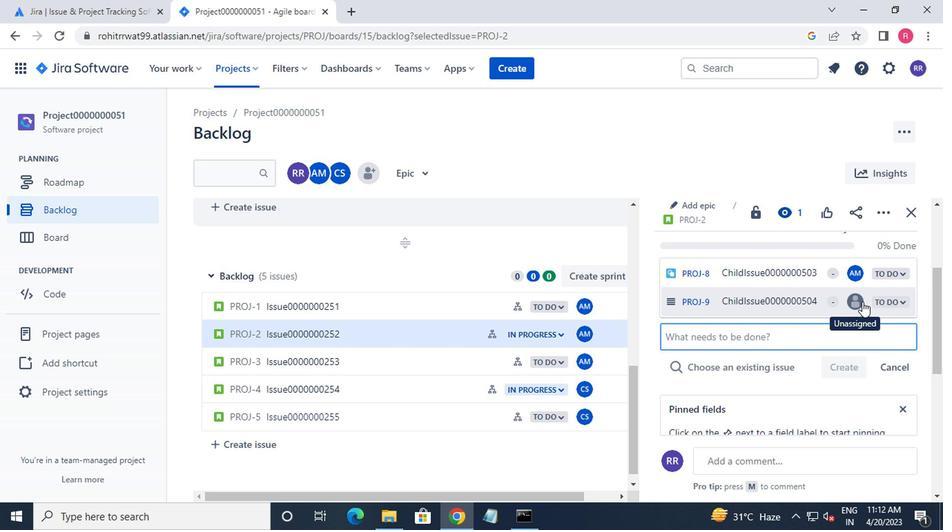 
Action: Mouse moved to (728, 322)
Screenshot: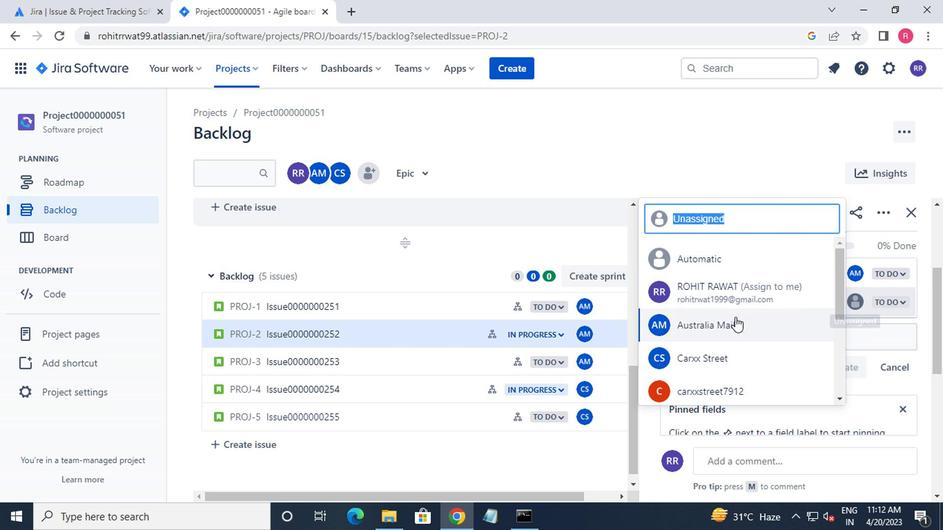 
Action: Mouse pressed left at (728, 322)
Screenshot: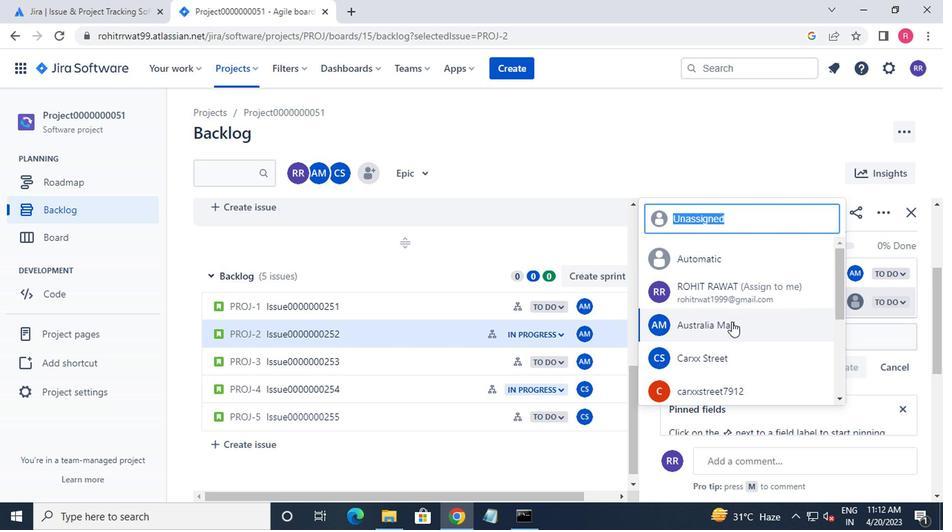 
Action: Mouse moved to (428, 355)
Screenshot: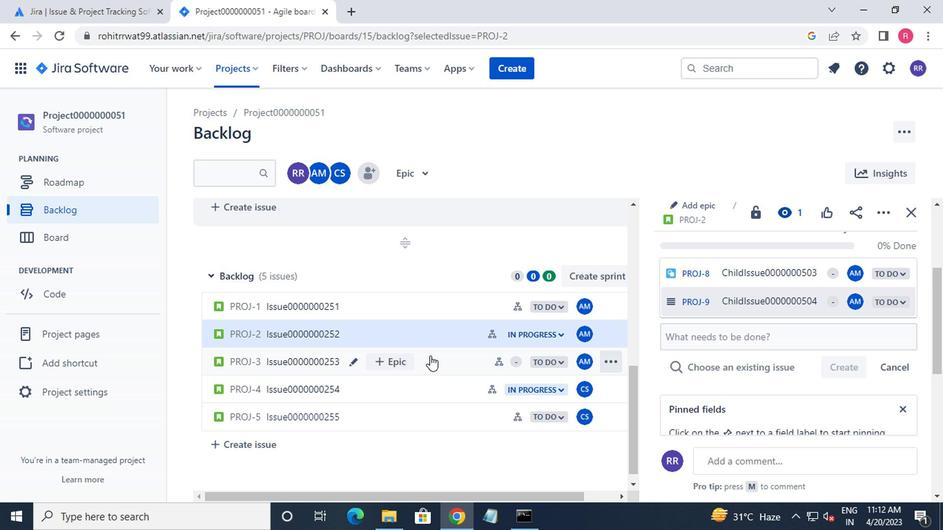 
Action: Mouse pressed left at (428, 355)
Screenshot: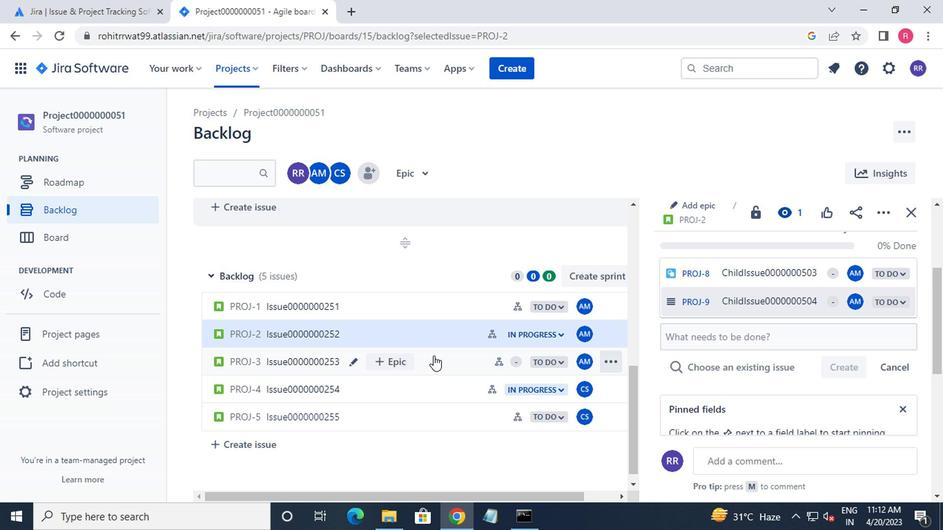
Action: Mouse moved to (814, 273)
Screenshot: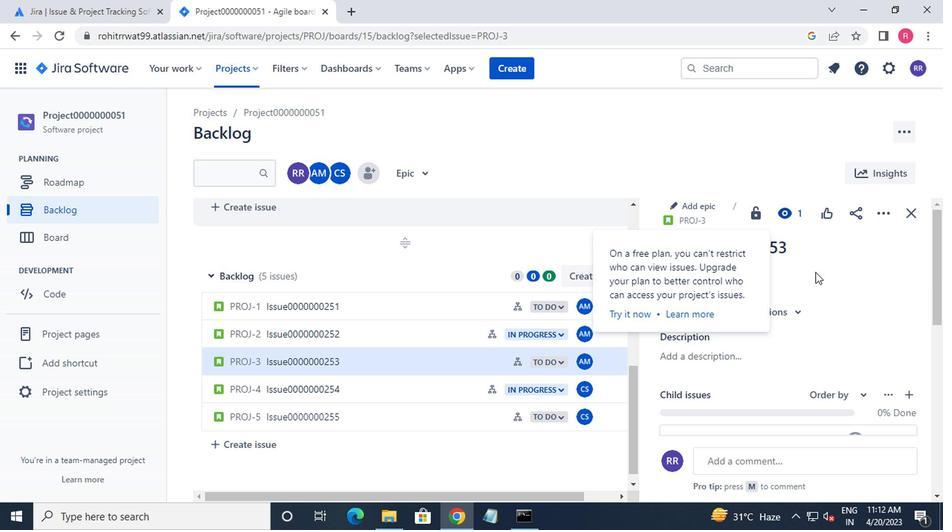 
Action: Mouse pressed left at (814, 273)
Screenshot: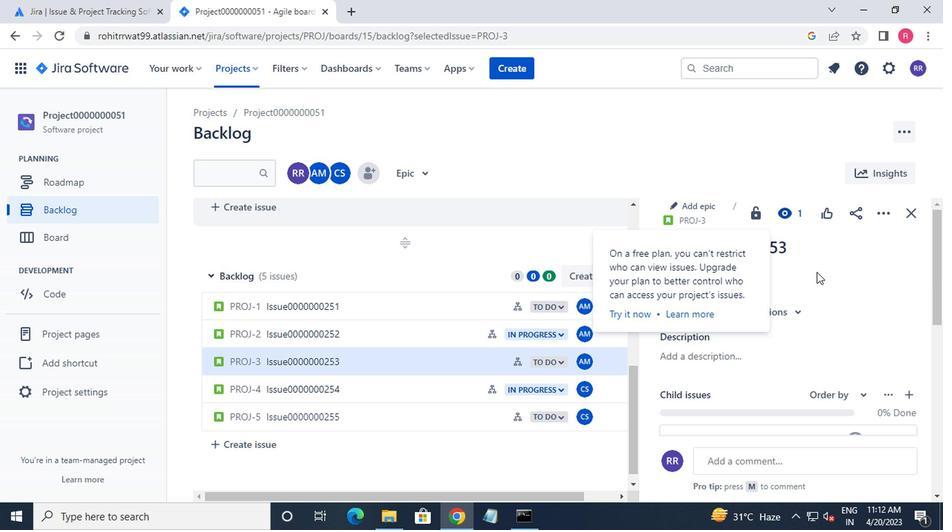 
Action: Mouse moved to (705, 279)
Screenshot: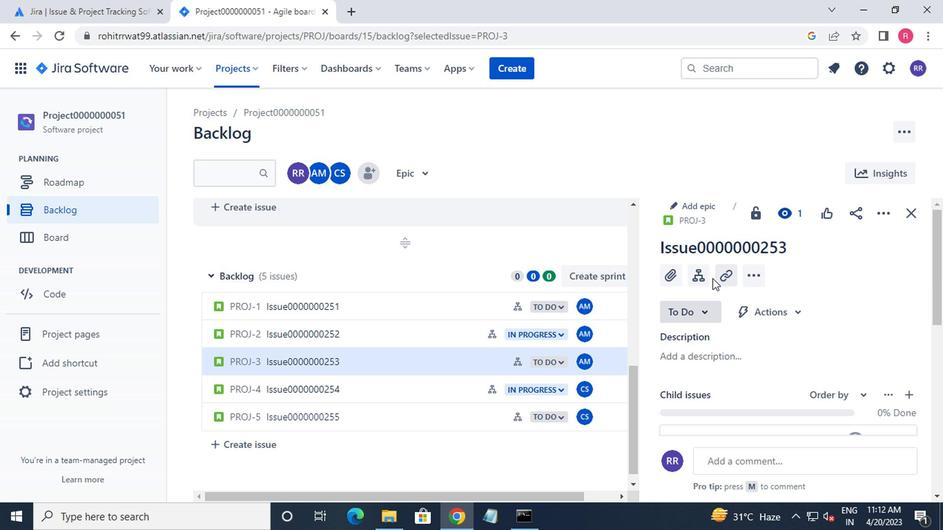 
Action: Mouse pressed left at (705, 279)
Screenshot: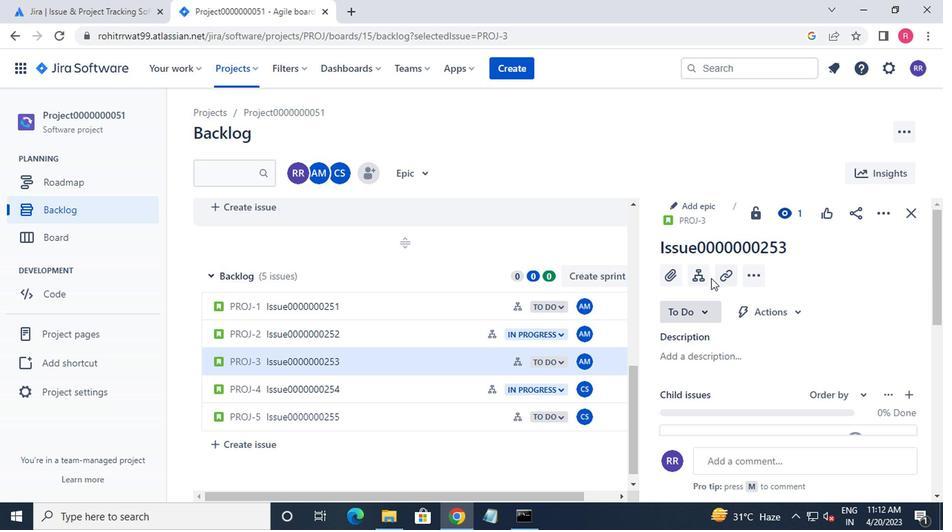 
Action: Mouse moved to (849, 277)
Screenshot: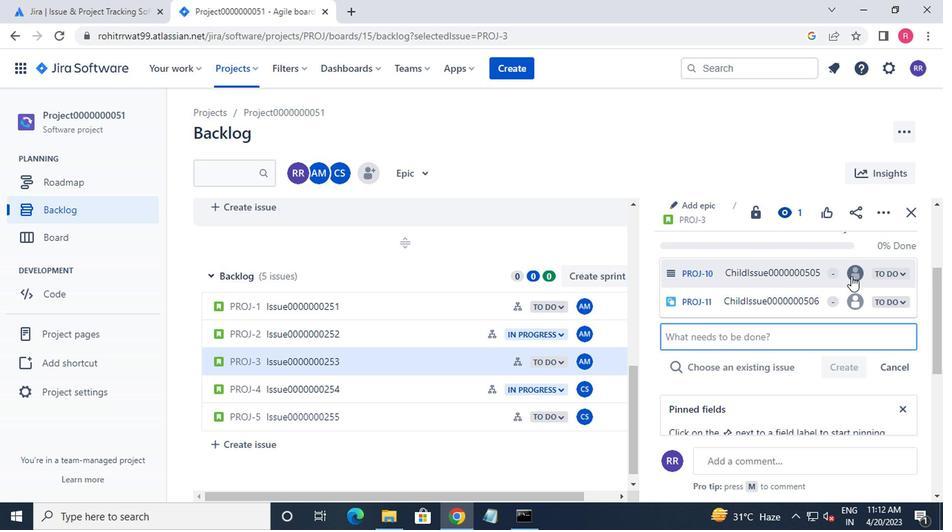 
Action: Mouse pressed left at (849, 277)
Screenshot: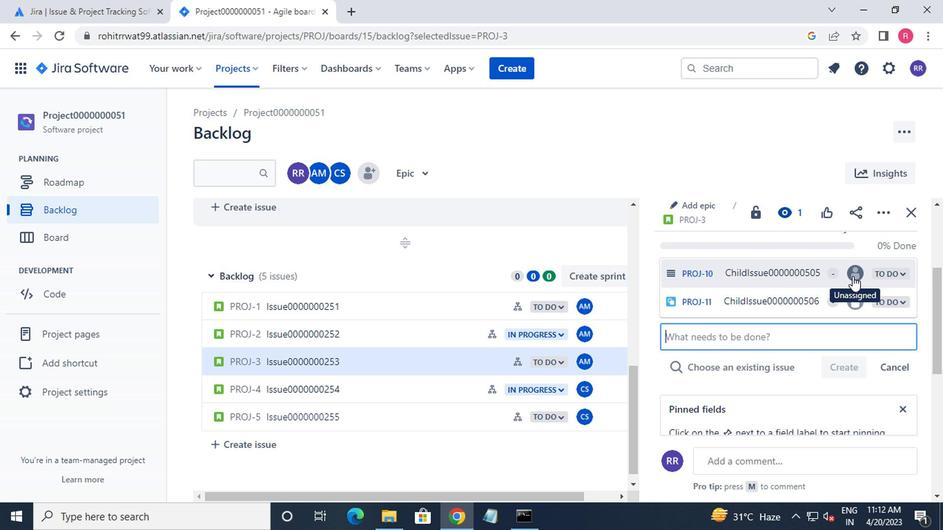
Action: Mouse moved to (735, 291)
Screenshot: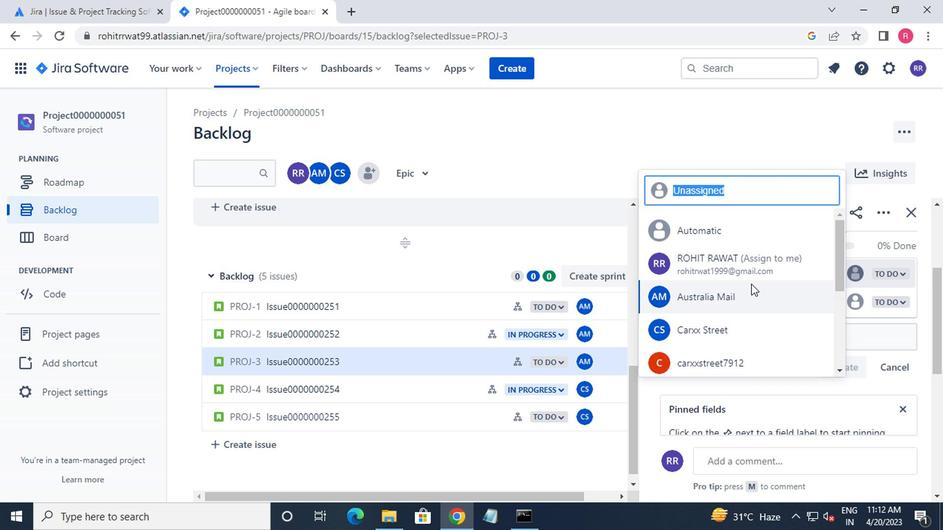 
Action: Mouse pressed left at (735, 291)
Screenshot: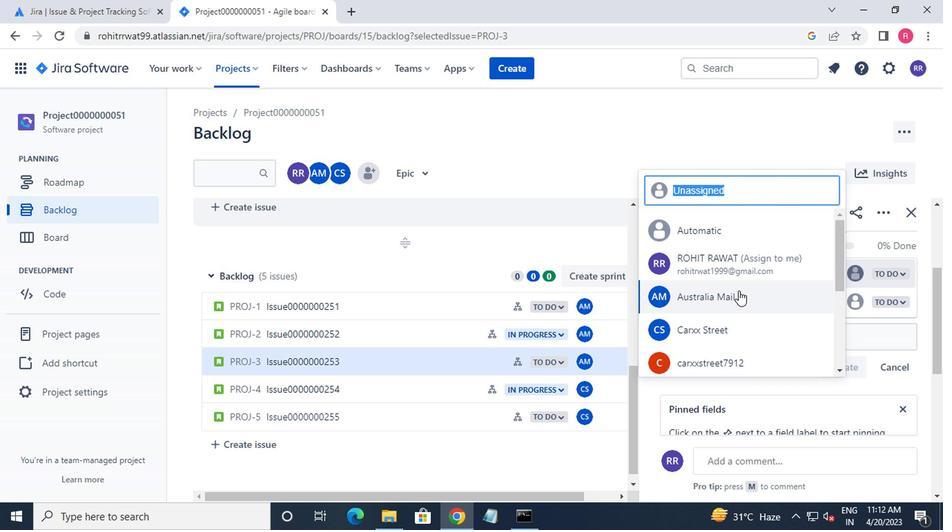 
Action: Mouse moved to (733, 295)
Screenshot: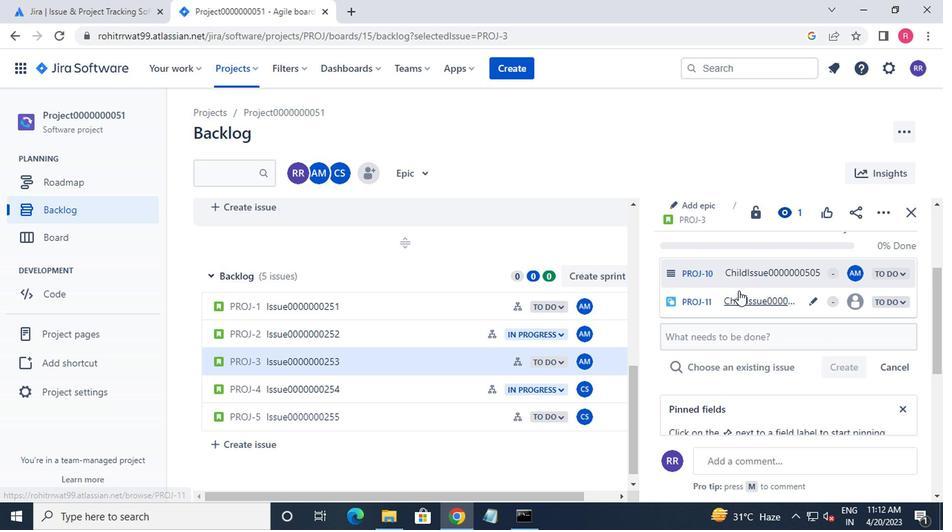 
